 Task: Add Attachment from computer to Card Card0000000073 in Board Board0000000019 in Workspace WS0000000007 in Trello. Add Cover Green to Card Card0000000073 in Board Board0000000019 in Workspace WS0000000007 in Trello. Add "Move Card To …" Button titled Button0000000073 to "top" of the list "To Do" to Card Card0000000073 in Board Board0000000019 in Workspace WS0000000007 in Trello. Add Description DS0000000073 to Card Card0000000074 in Board Board0000000019 in Workspace WS0000000007 in Trello. Add Comment CM0000000073 to Card Card0000000074 in Board Board0000000019 in Workspace WS0000000007 in Trello
Action: Mouse moved to (646, 60)
Screenshot: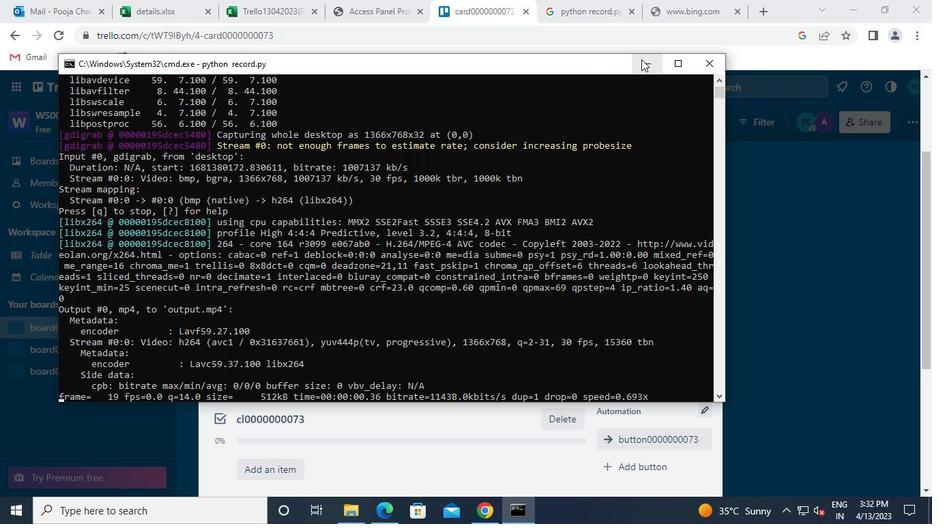 
Action: Mouse pressed left at (646, 60)
Screenshot: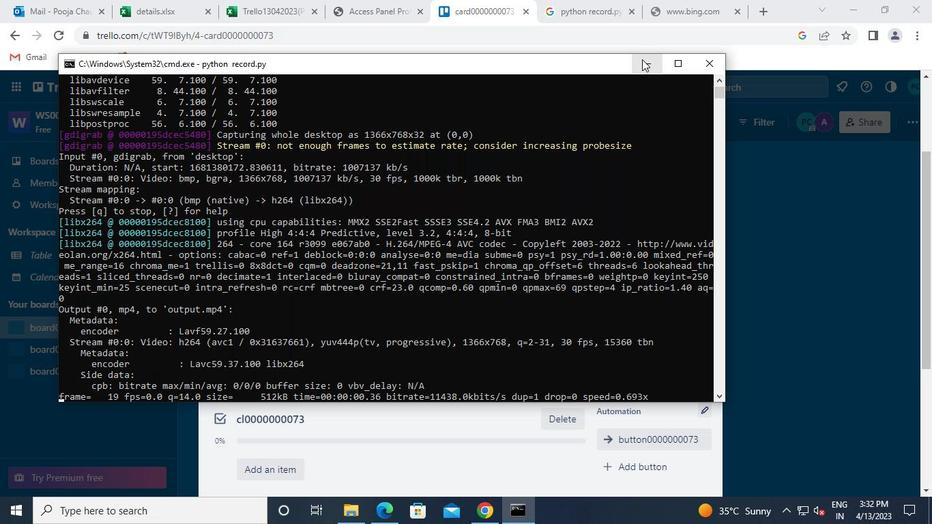 
Action: Mouse moved to (646, 285)
Screenshot: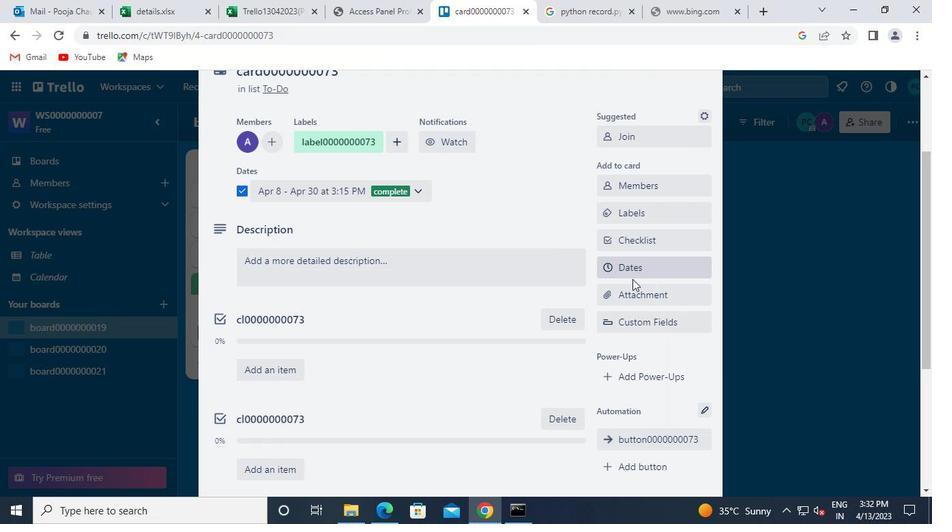 
Action: Mouse pressed left at (646, 285)
Screenshot: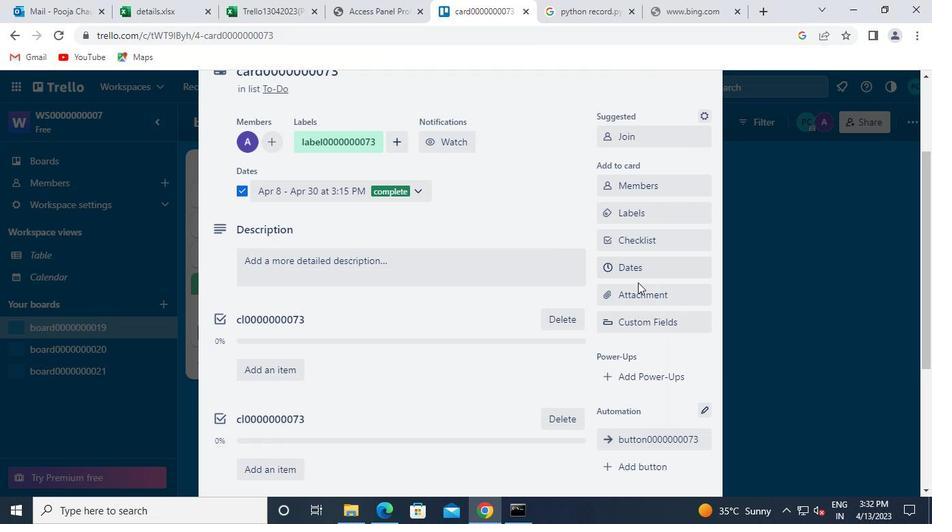 
Action: Mouse moved to (626, 140)
Screenshot: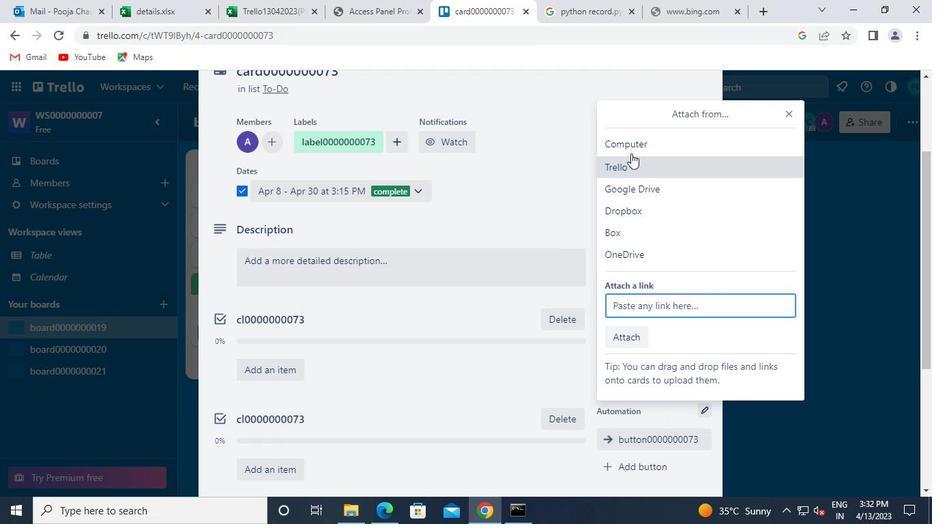 
Action: Mouse pressed left at (626, 140)
Screenshot: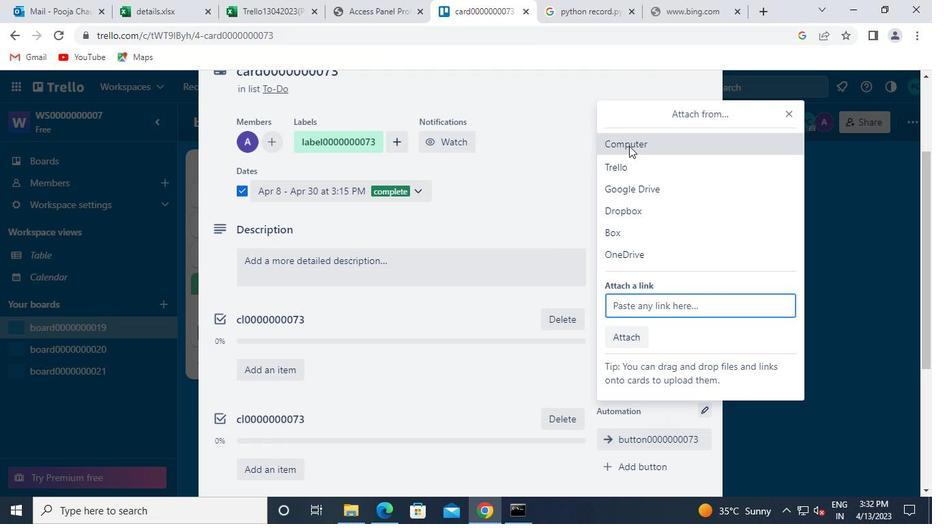 
Action: Mouse moved to (60, 129)
Screenshot: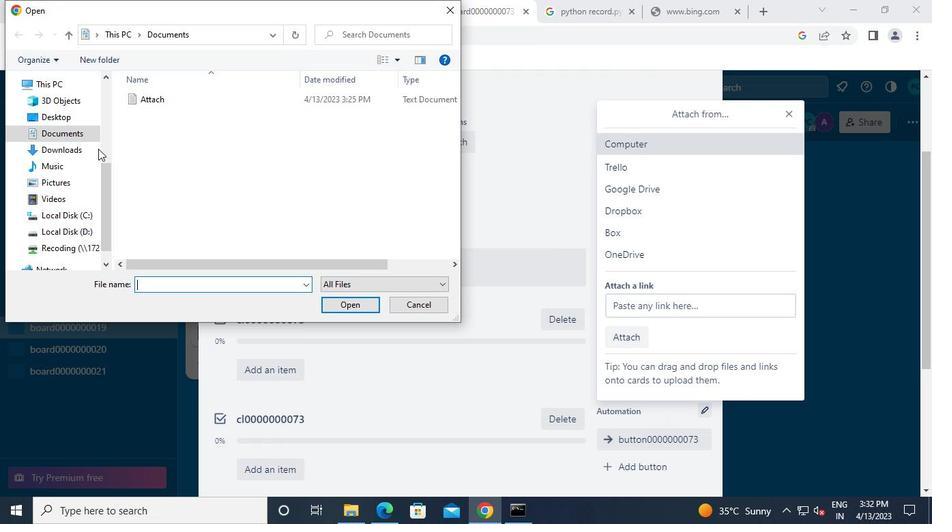 
Action: Mouse pressed left at (60, 129)
Screenshot: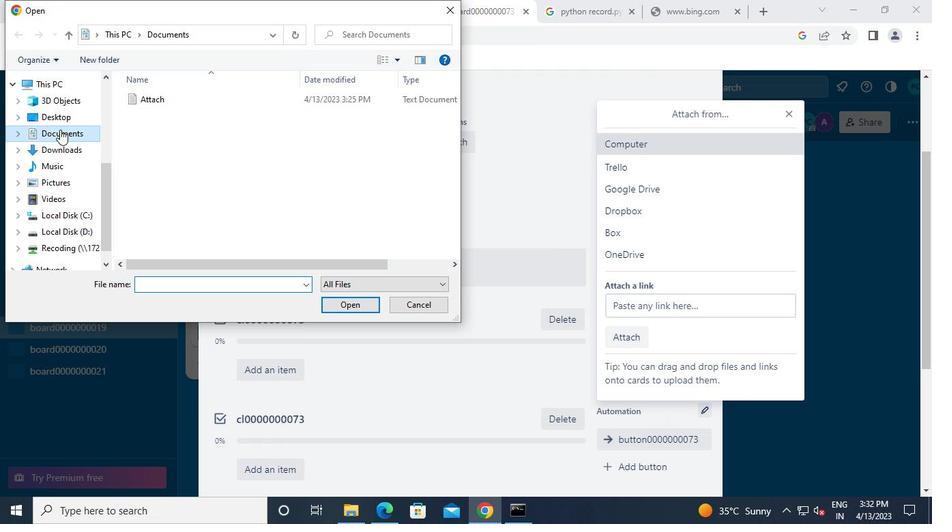 
Action: Mouse moved to (187, 96)
Screenshot: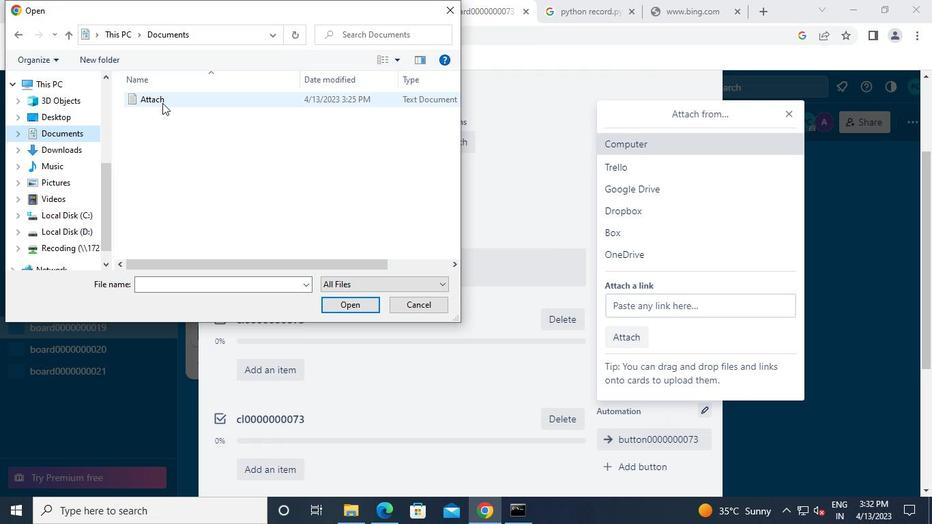 
Action: Mouse pressed left at (187, 96)
Screenshot: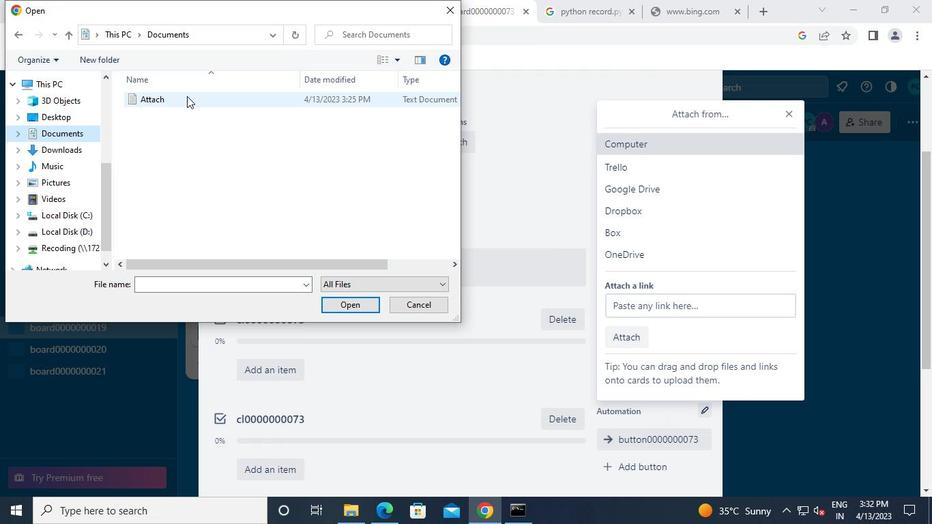 
Action: Mouse moved to (373, 310)
Screenshot: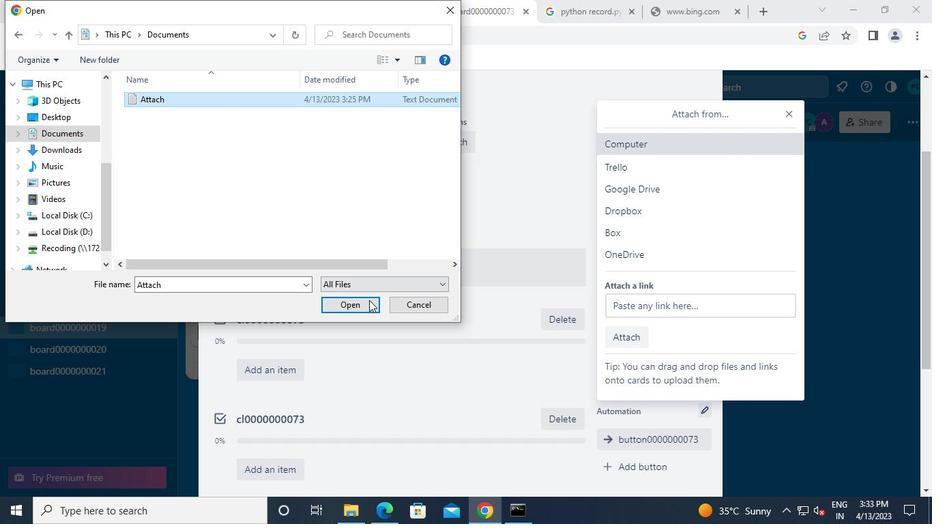 
Action: Mouse pressed left at (373, 310)
Screenshot: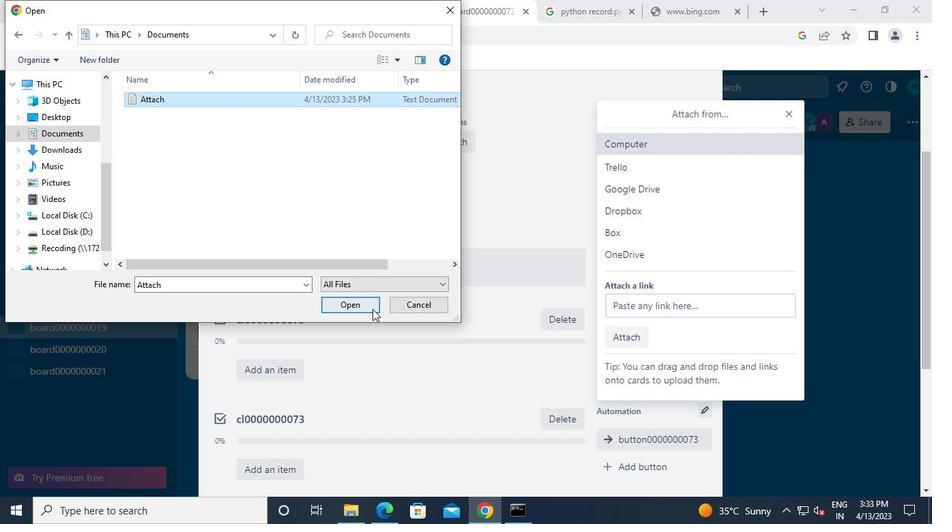 
Action: Mouse moved to (623, 329)
Screenshot: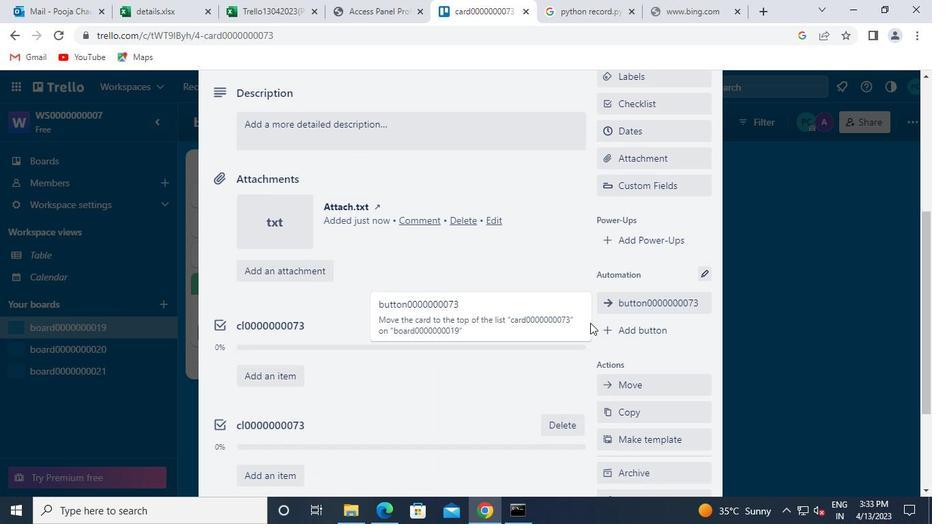 
Action: Mouse pressed left at (623, 329)
Screenshot: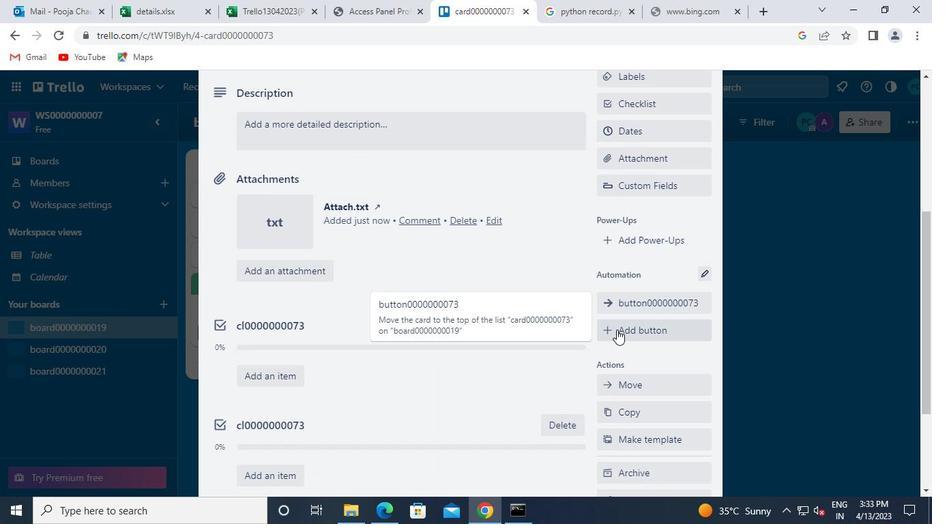 
Action: Mouse moved to (626, 183)
Screenshot: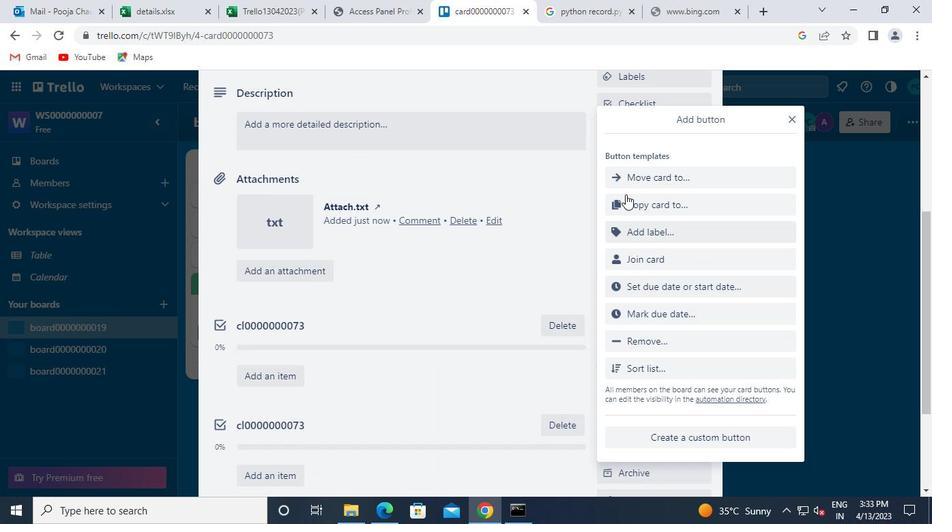 
Action: Mouse pressed left at (626, 183)
Screenshot: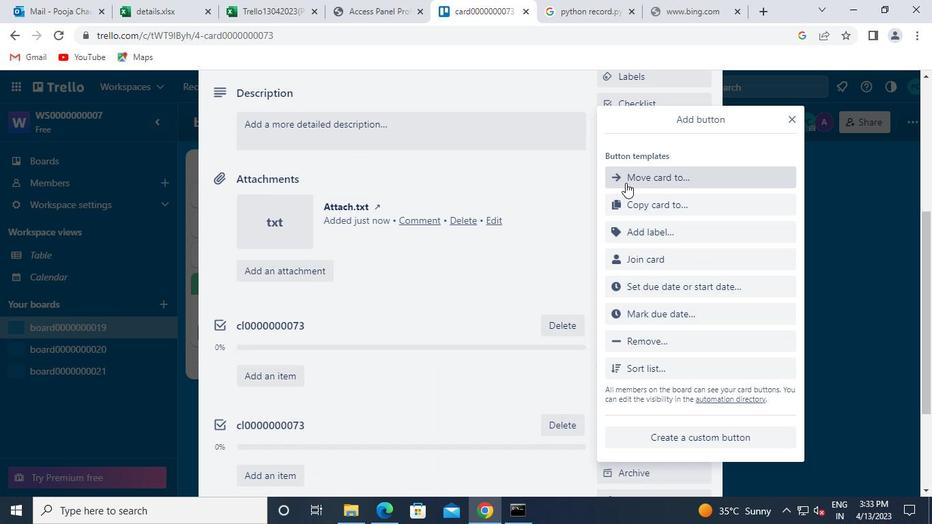 
Action: Mouse moved to (669, 173)
Screenshot: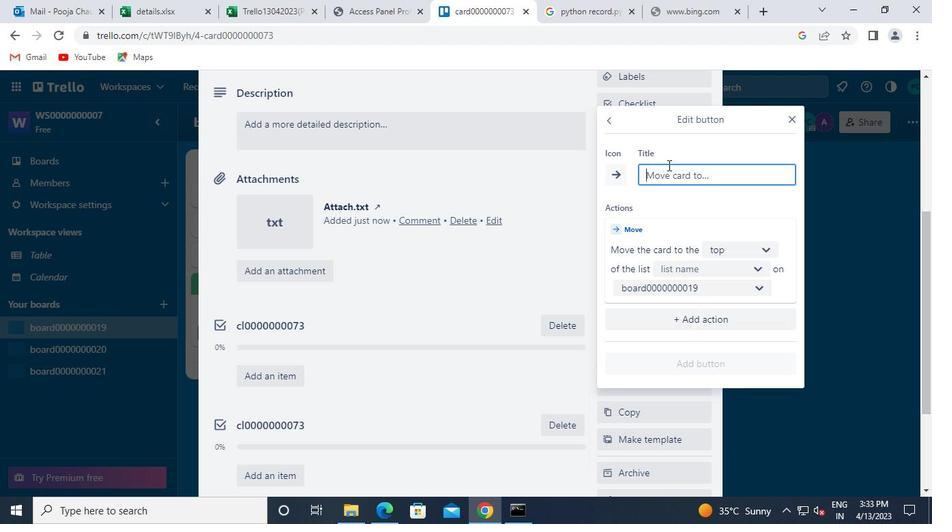 
Action: Mouse pressed left at (669, 173)
Screenshot: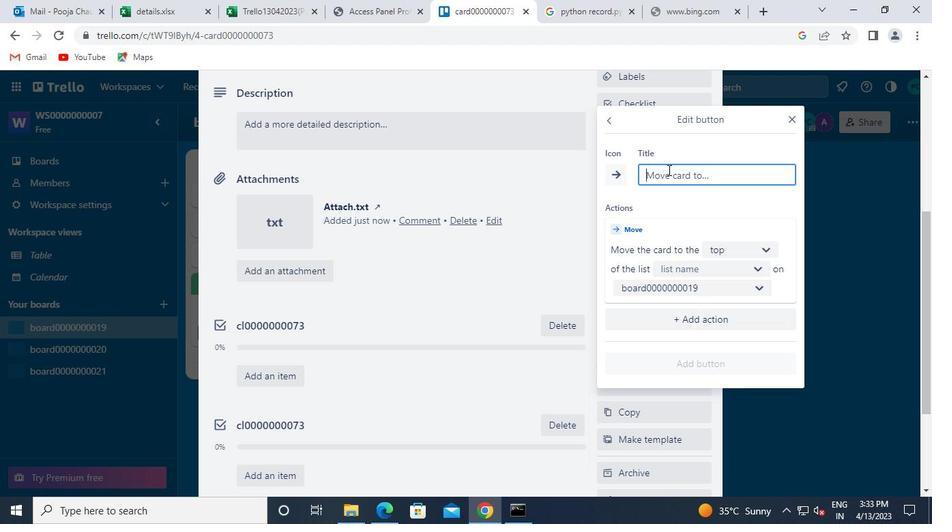 
Action: Mouse moved to (932, 0)
Screenshot: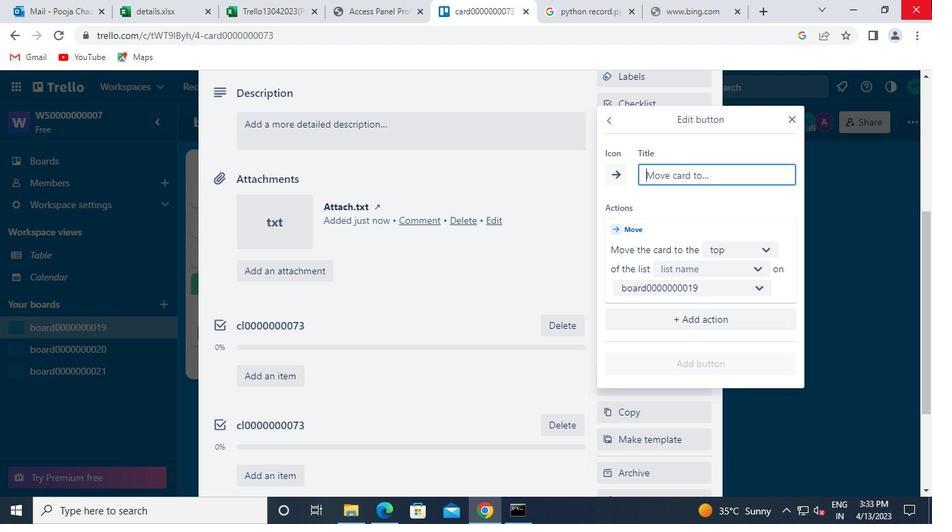 
Action: Keyboard b
Screenshot: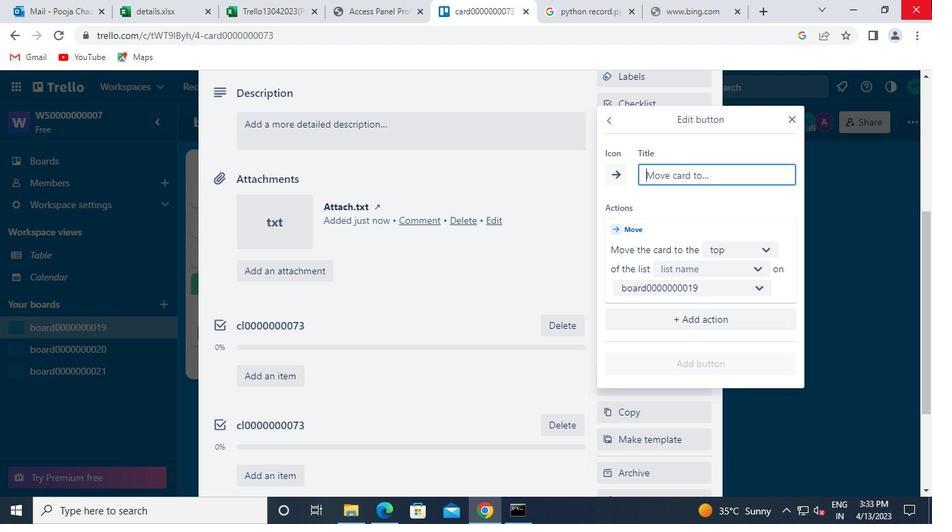 
Action: Keyboard u
Screenshot: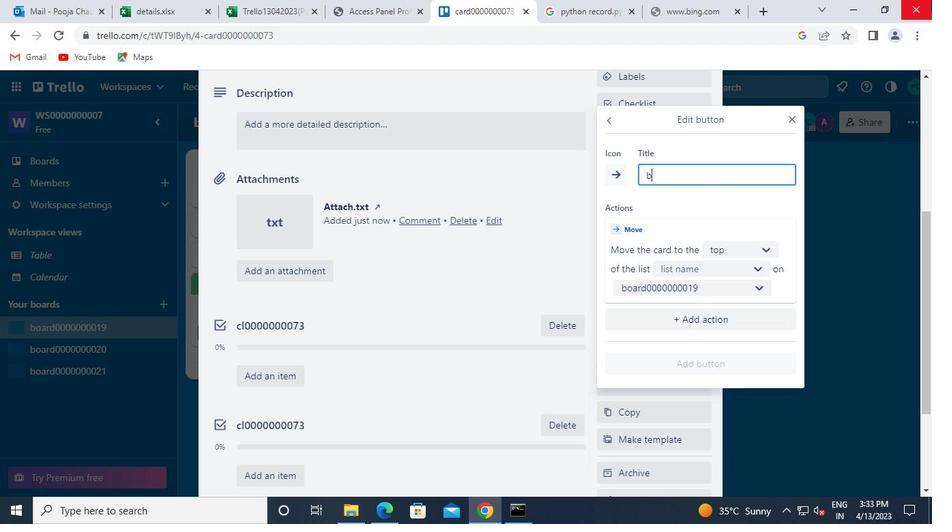 
Action: Keyboard t
Screenshot: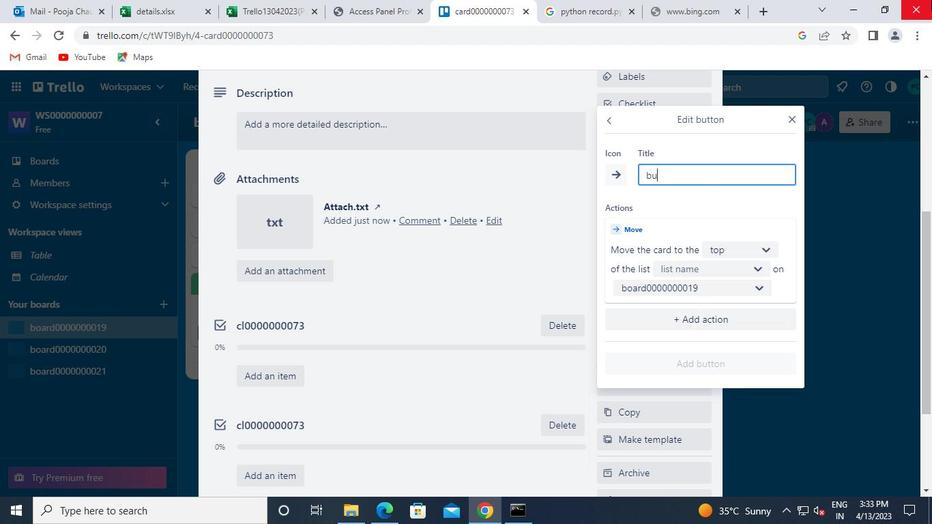 
Action: Keyboard t
Screenshot: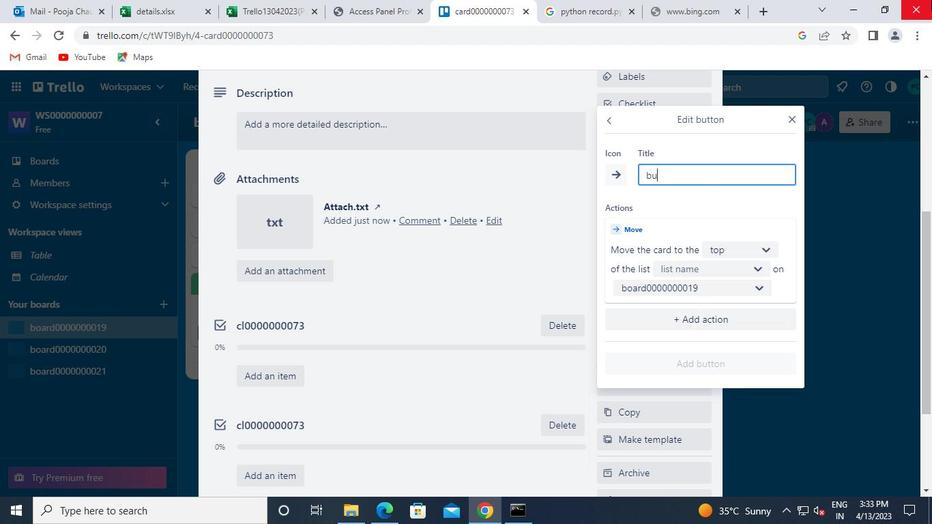 
Action: Keyboard o
Screenshot: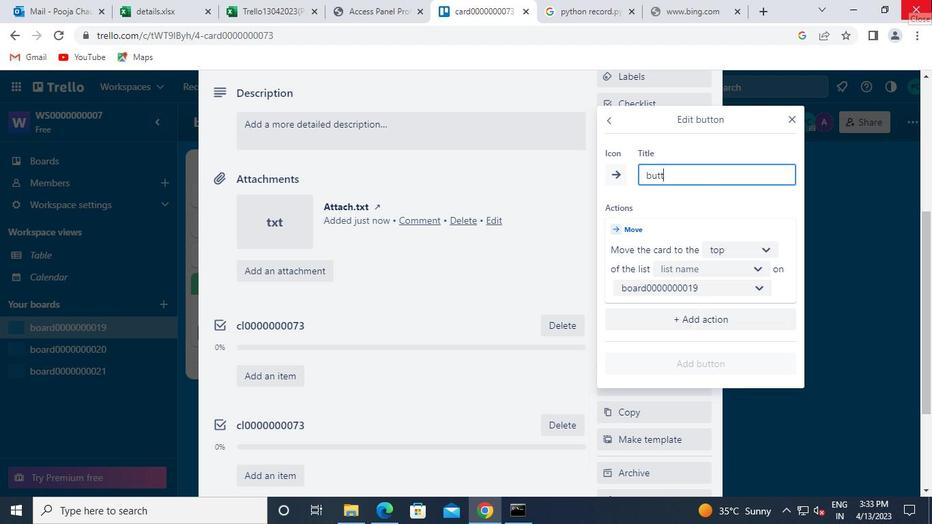 
Action: Keyboard n
Screenshot: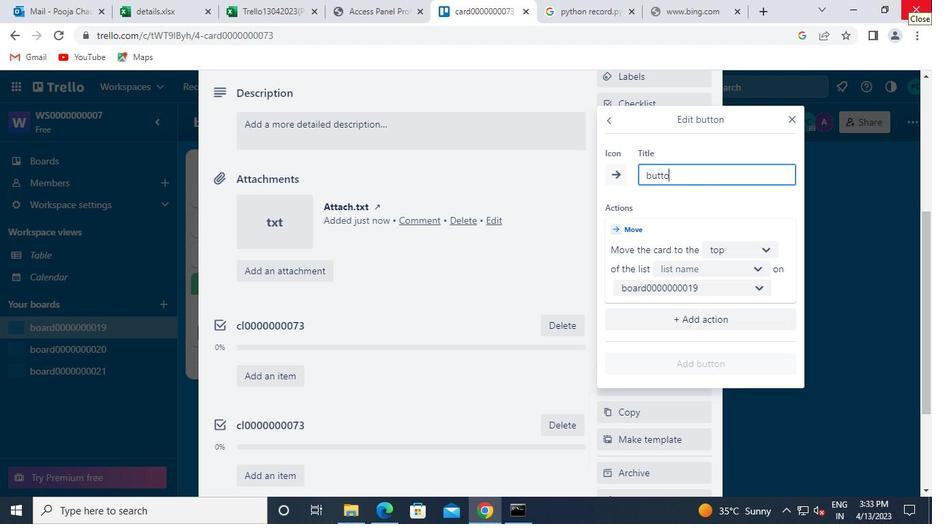 
Action: Keyboard 0
Screenshot: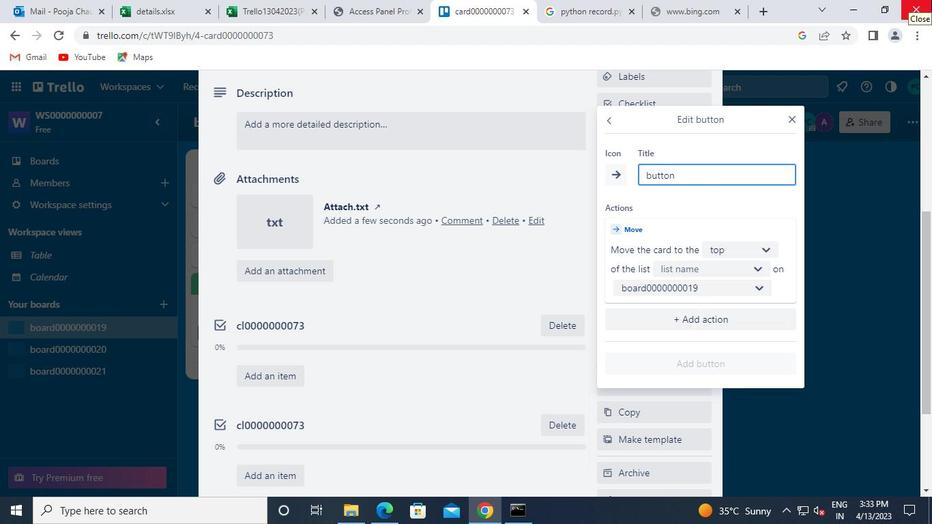
Action: Keyboard 0
Screenshot: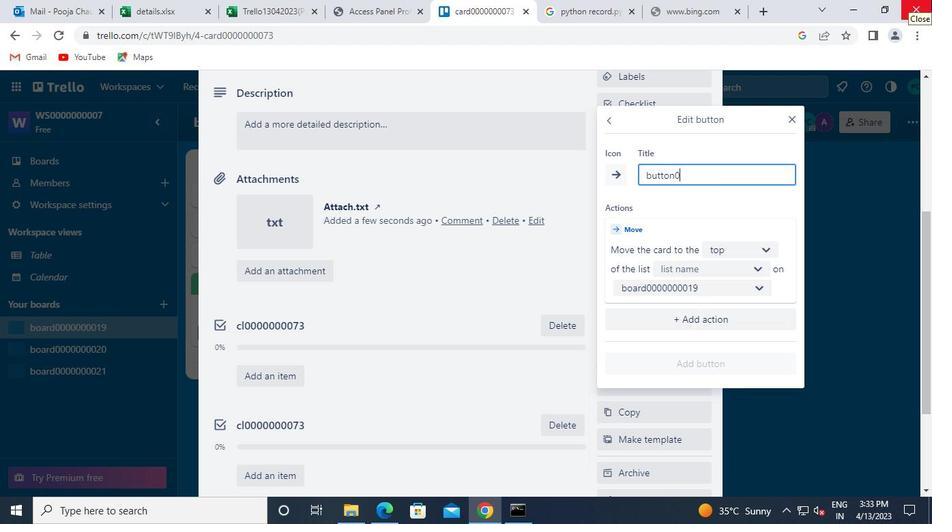 
Action: Keyboard 0
Screenshot: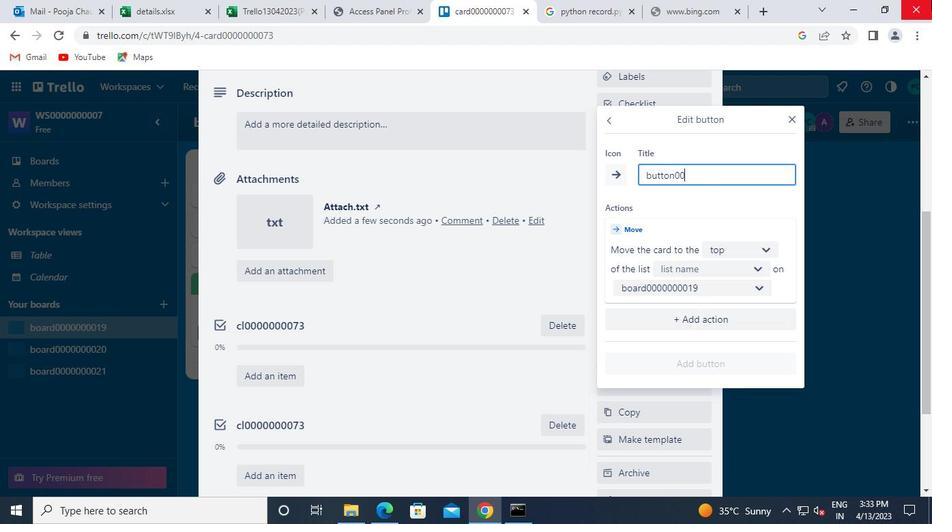 
Action: Keyboard 0
Screenshot: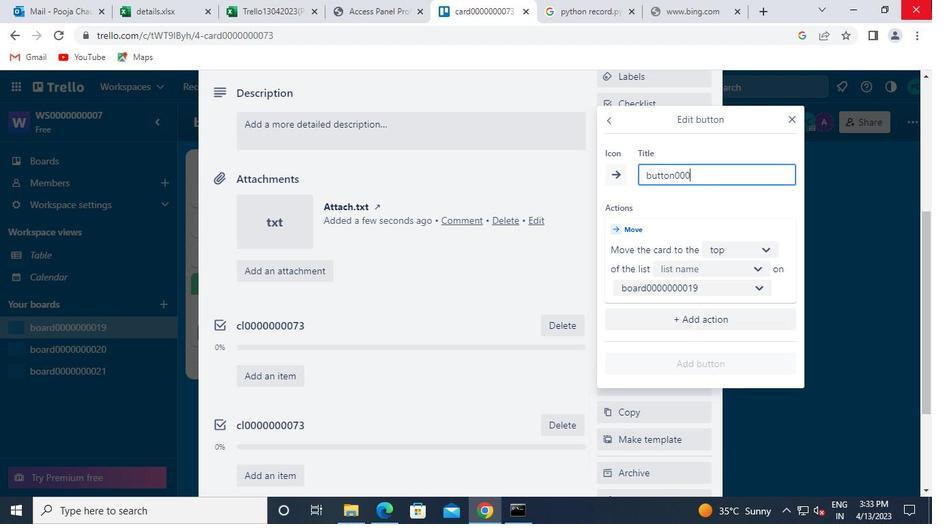 
Action: Keyboard 0
Screenshot: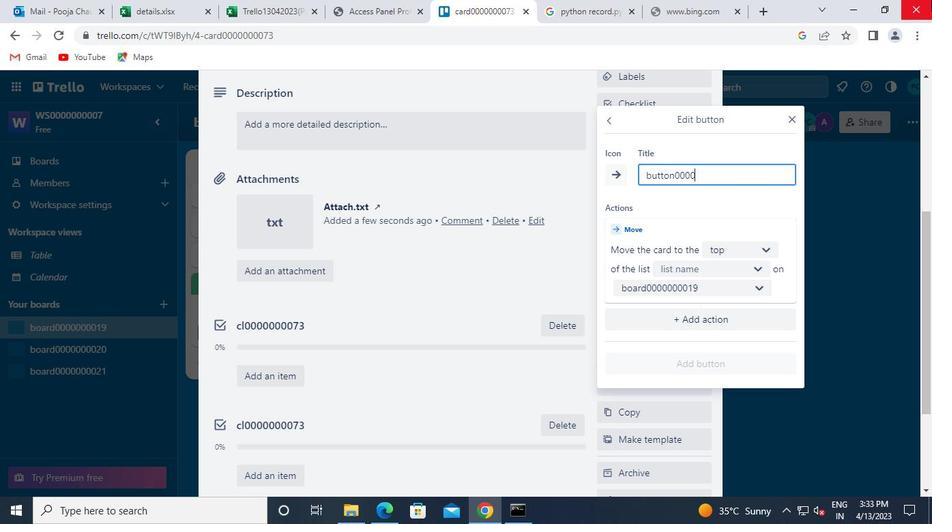 
Action: Keyboard 0
Screenshot: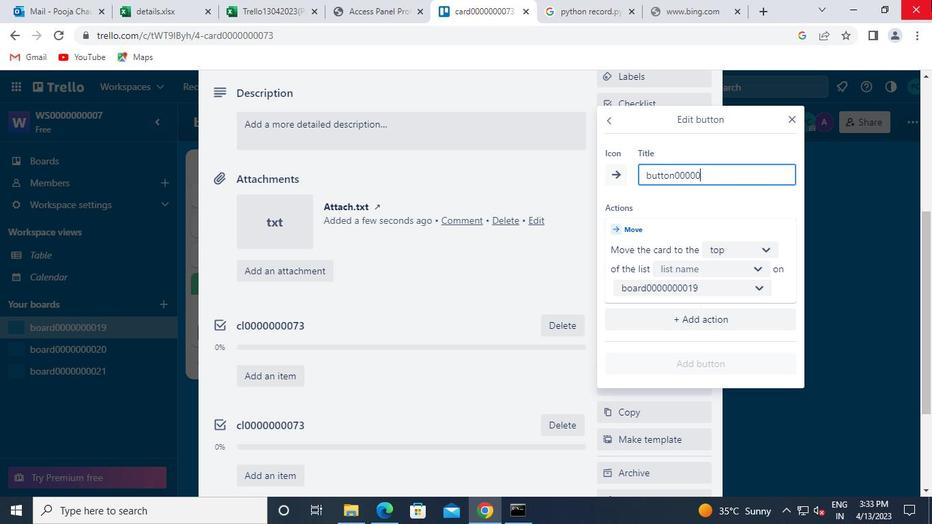 
Action: Keyboard 0
Screenshot: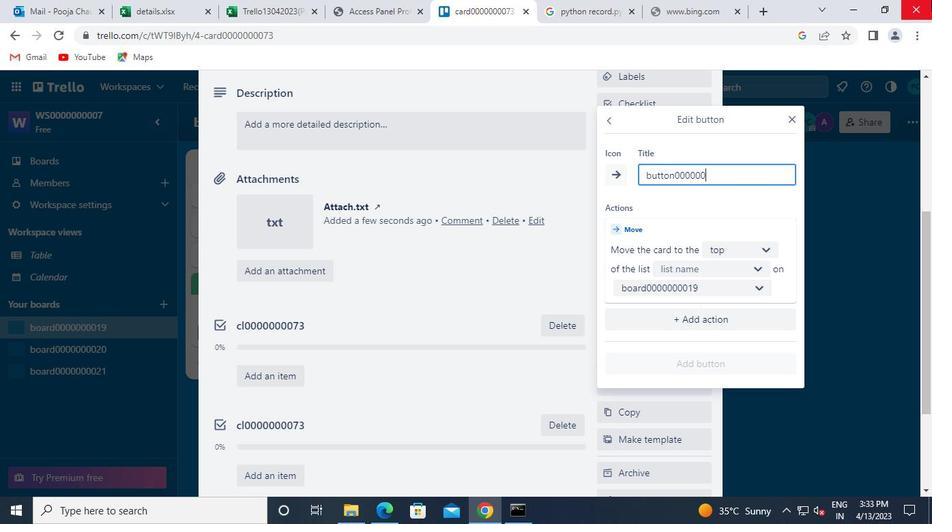 
Action: Keyboard 0
Screenshot: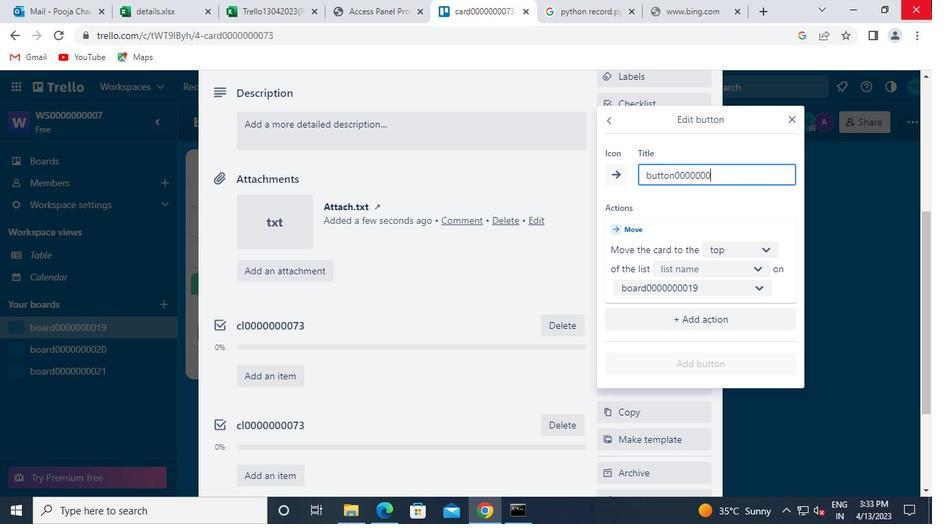
Action: Keyboard 7
Screenshot: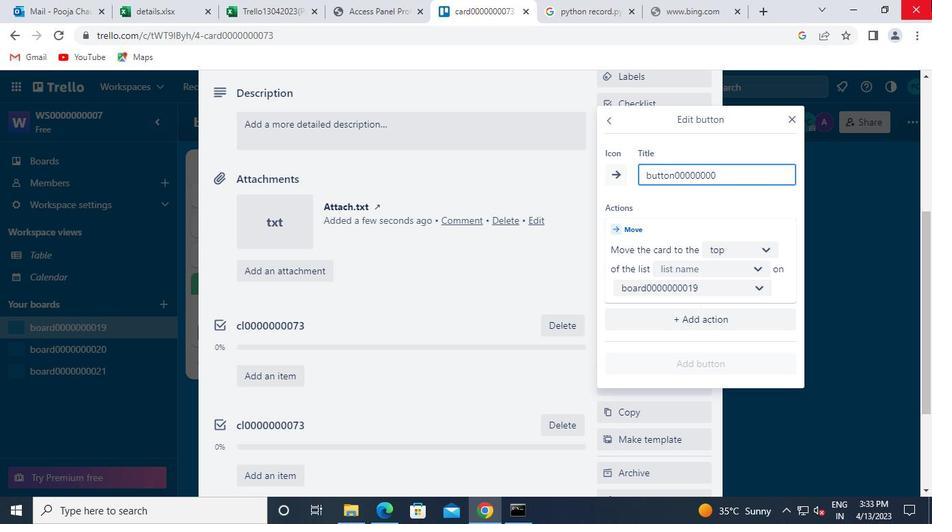 
Action: Keyboard 3
Screenshot: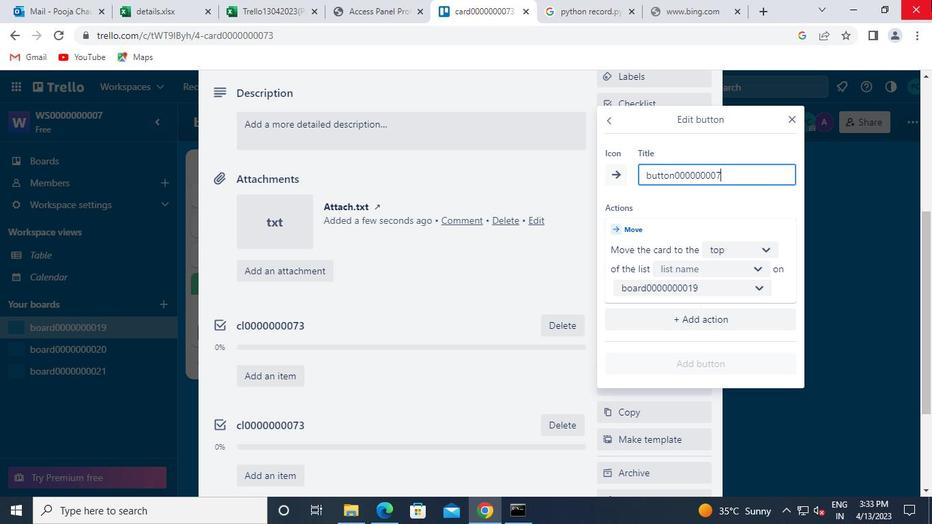 
Action: Mouse moved to (705, 269)
Screenshot: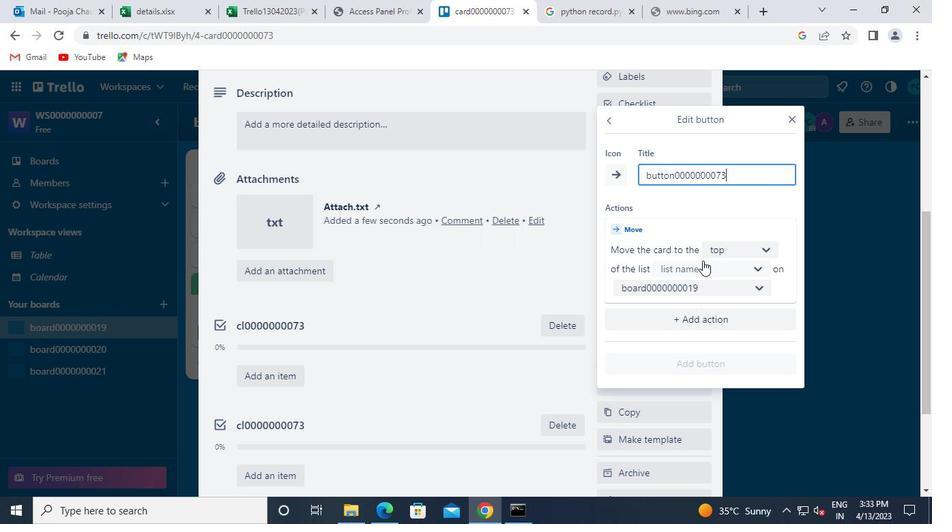 
Action: Mouse pressed left at (705, 269)
Screenshot: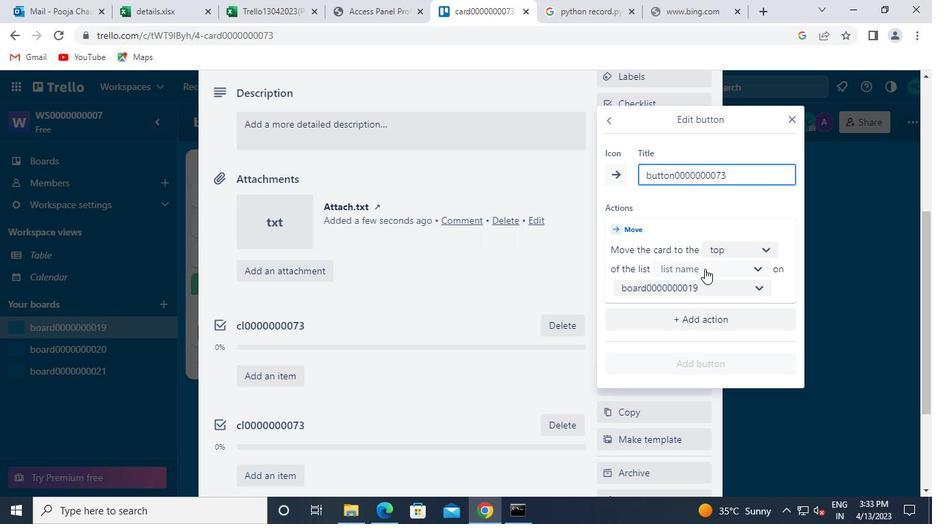 
Action: Mouse moved to (709, 293)
Screenshot: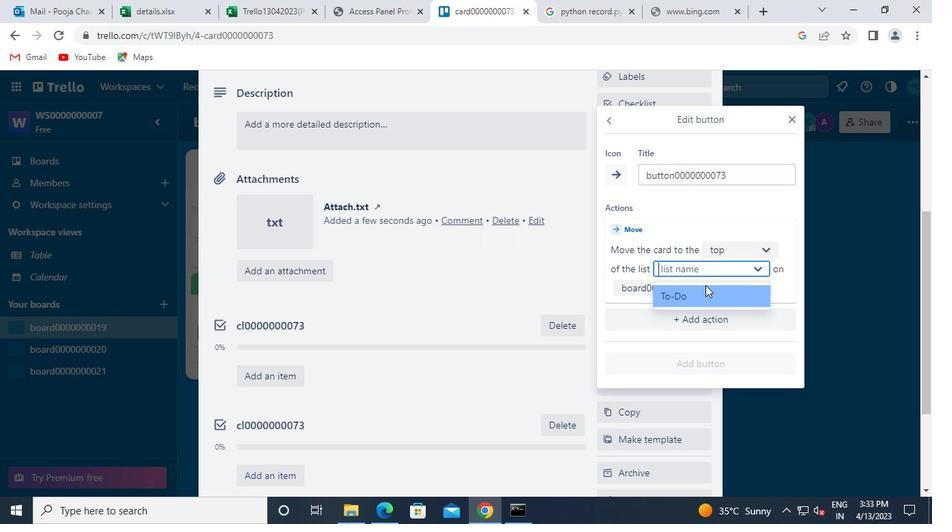 
Action: Mouse pressed left at (709, 293)
Screenshot: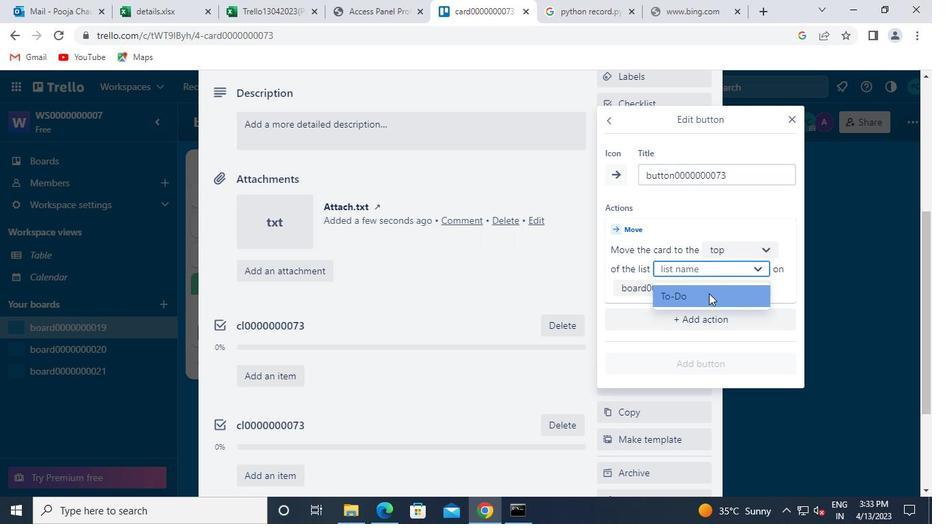 
Action: Mouse moved to (723, 366)
Screenshot: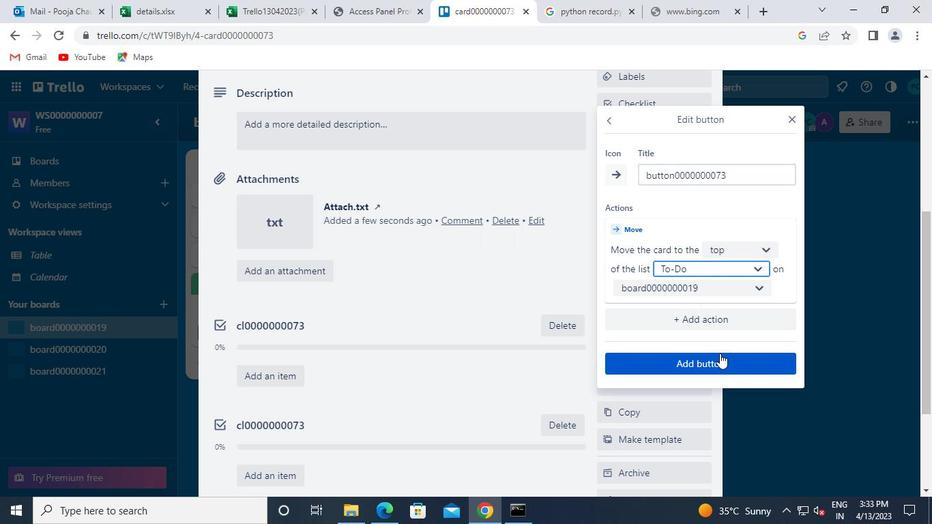 
Action: Mouse pressed left at (723, 366)
Screenshot: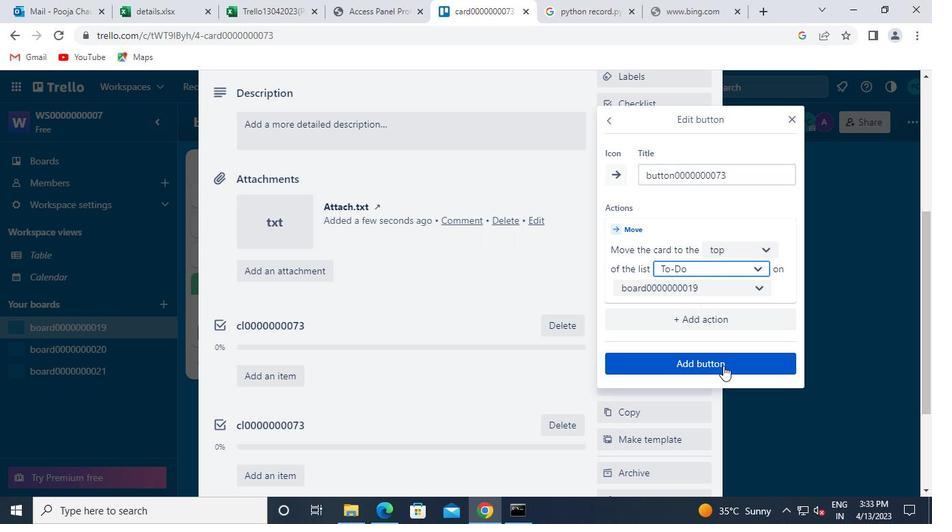 
Action: Mouse moved to (279, 183)
Screenshot: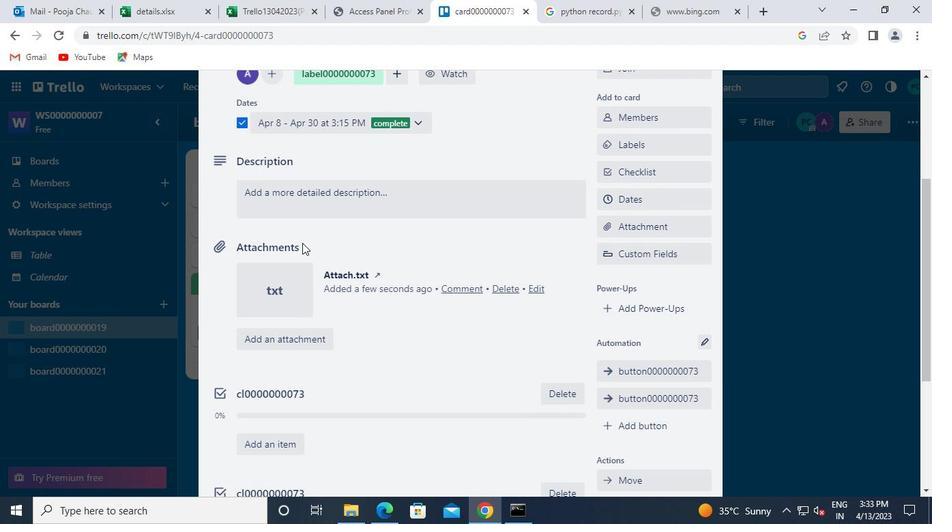 
Action: Mouse pressed left at (279, 183)
Screenshot: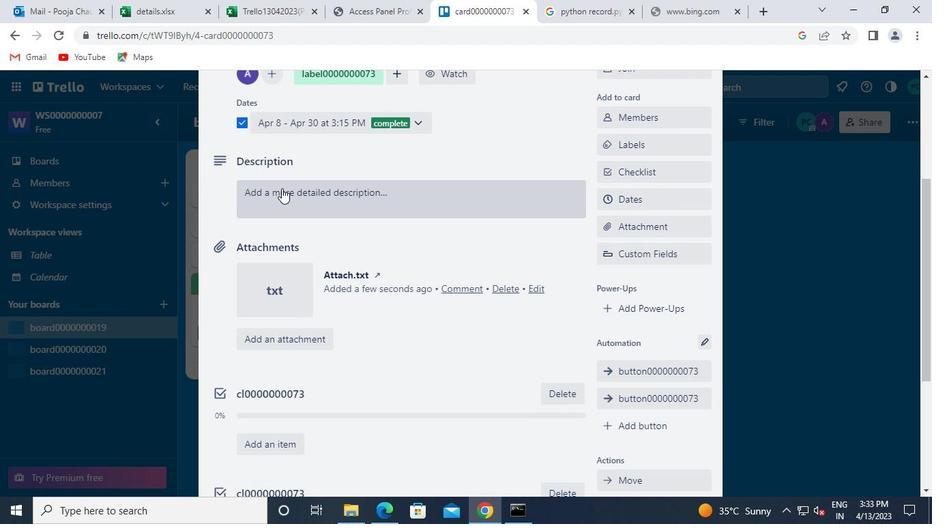 
Action: Keyboard d
Screenshot: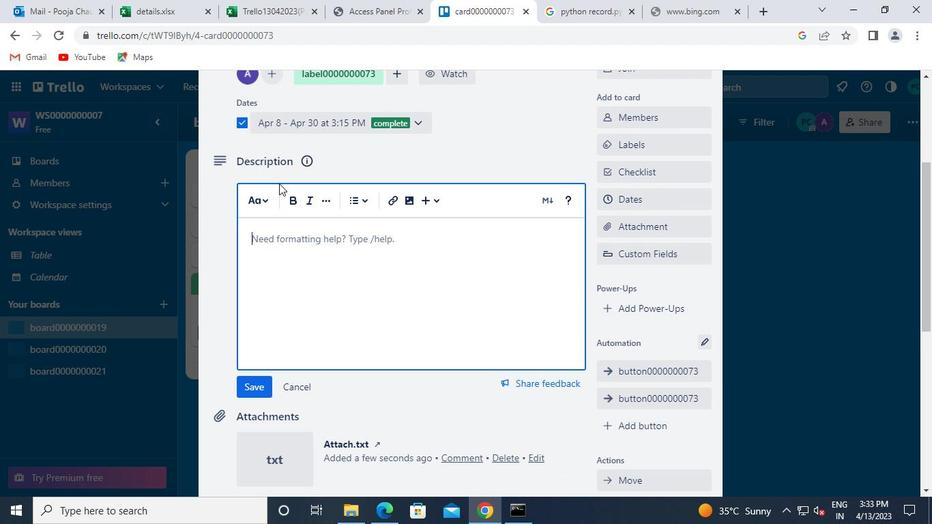 
Action: Keyboard s
Screenshot: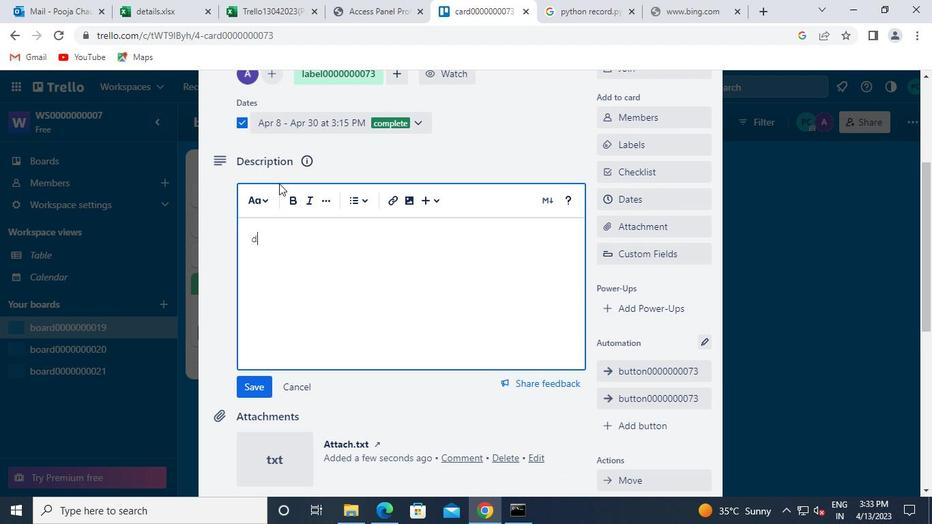 
Action: Keyboard 0
Screenshot: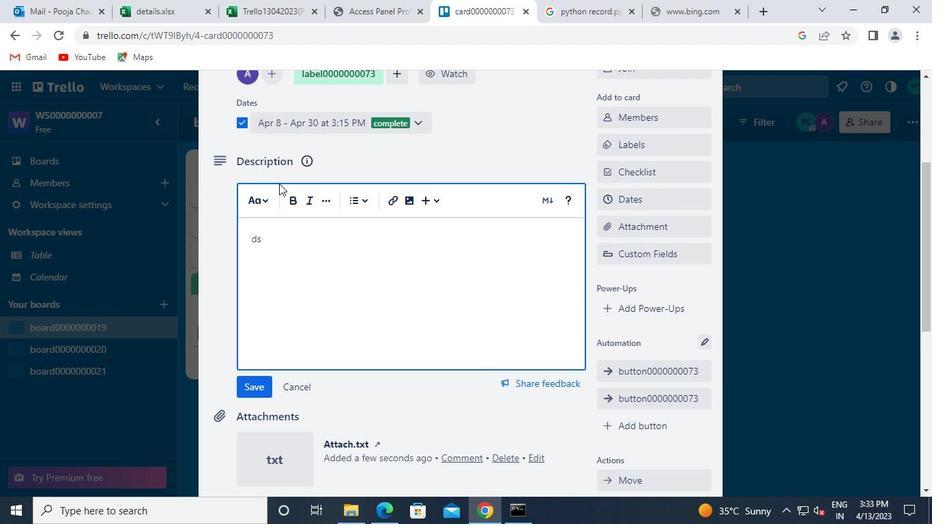 
Action: Keyboard 0
Screenshot: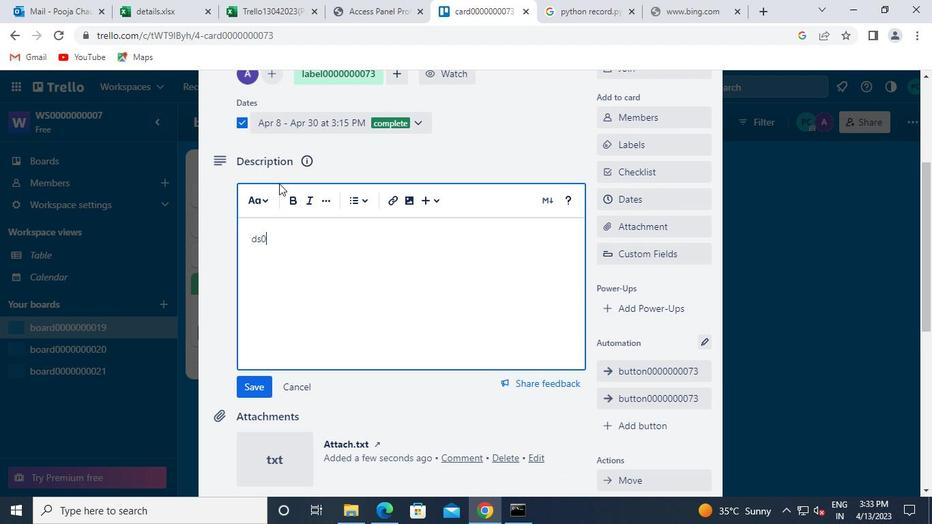 
Action: Keyboard 0
Screenshot: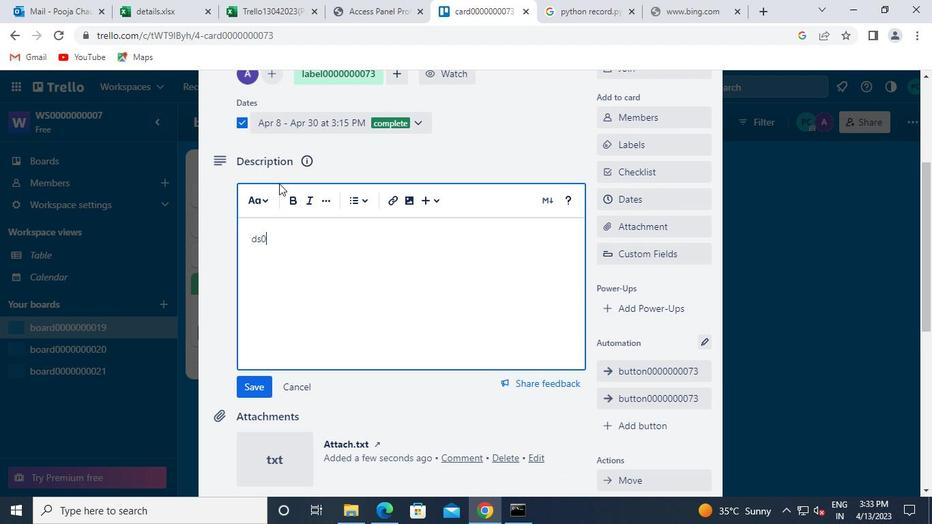 
Action: Keyboard 0
Screenshot: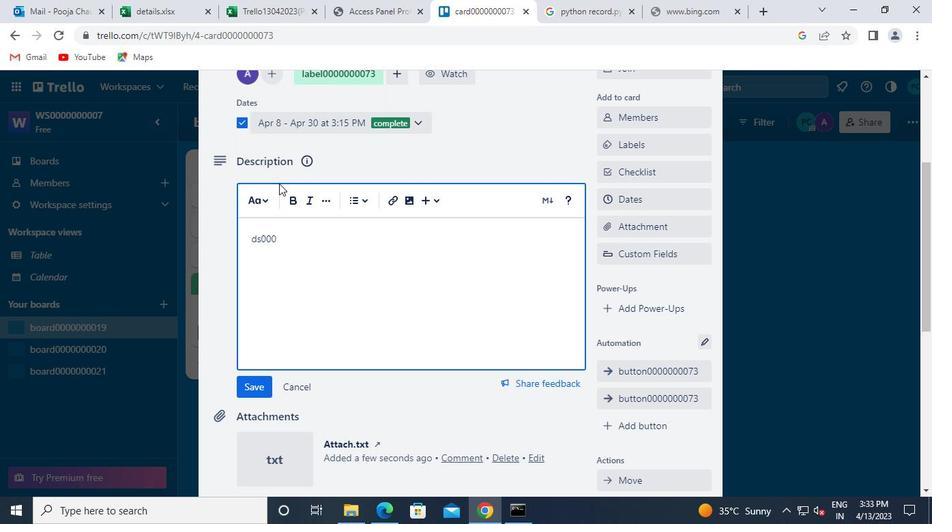 
Action: Keyboard 0
Screenshot: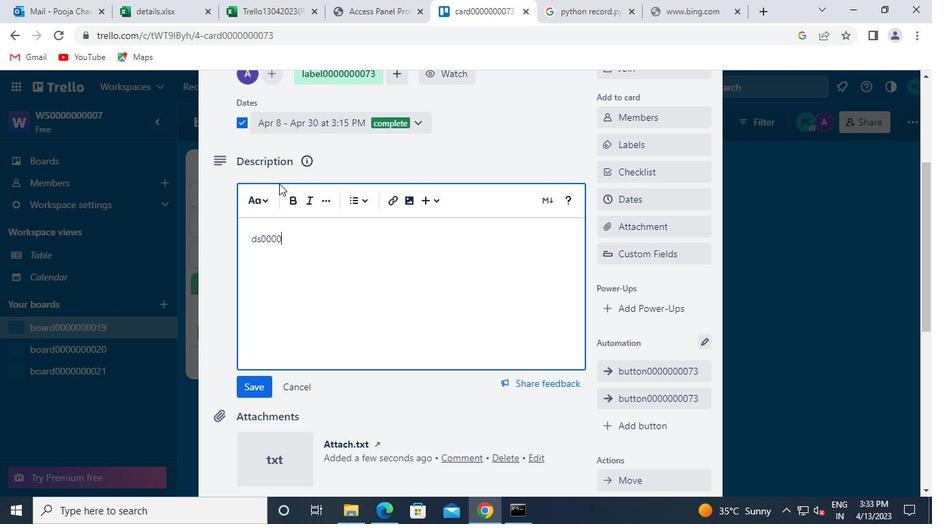 
Action: Keyboard 0
Screenshot: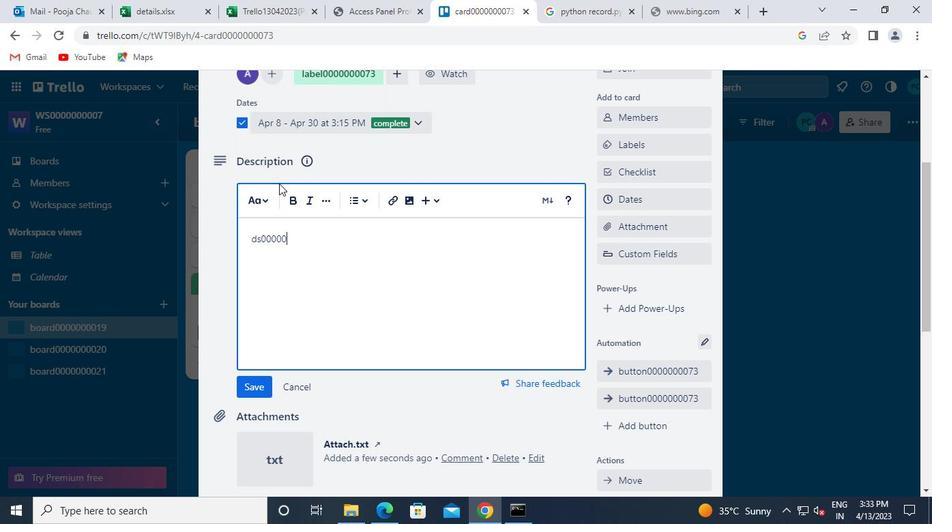 
Action: Keyboard 0
Screenshot: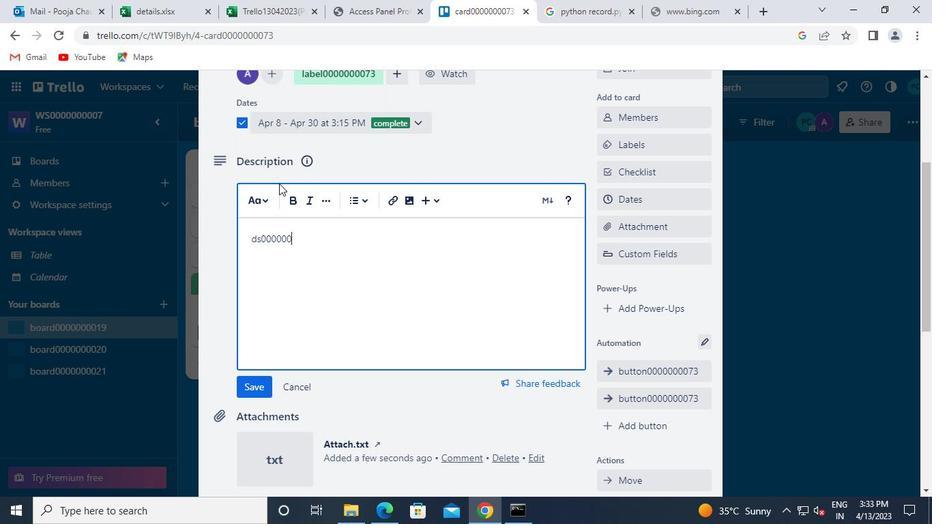 
Action: Keyboard 0
Screenshot: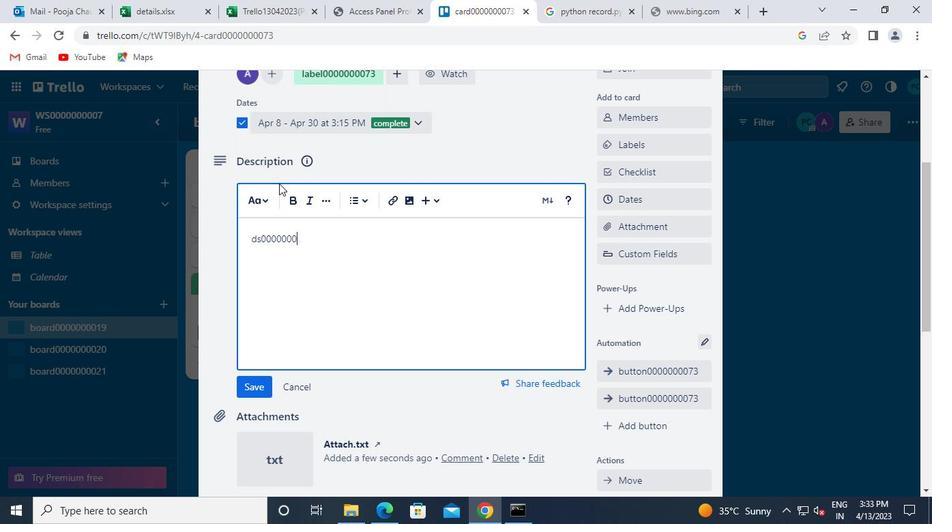 
Action: Keyboard 0
Screenshot: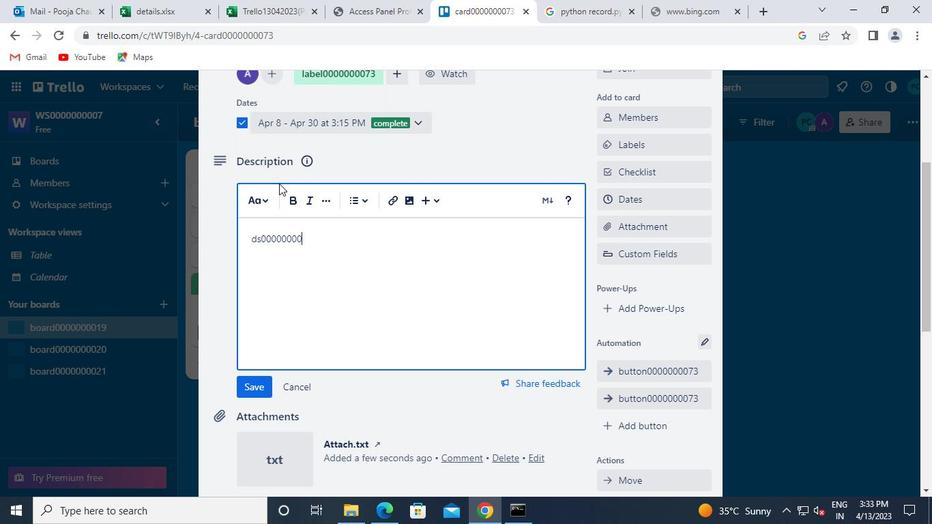 
Action: Keyboard 7
Screenshot: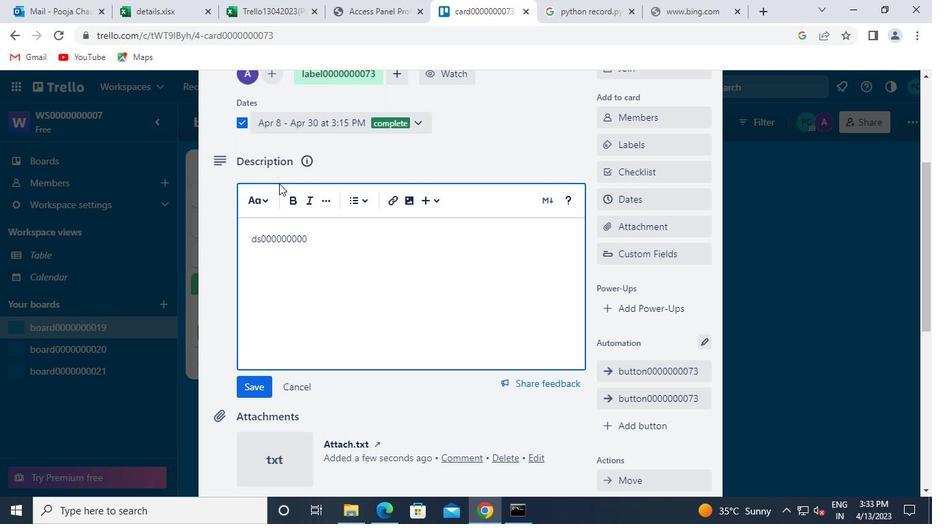 
Action: Keyboard 3
Screenshot: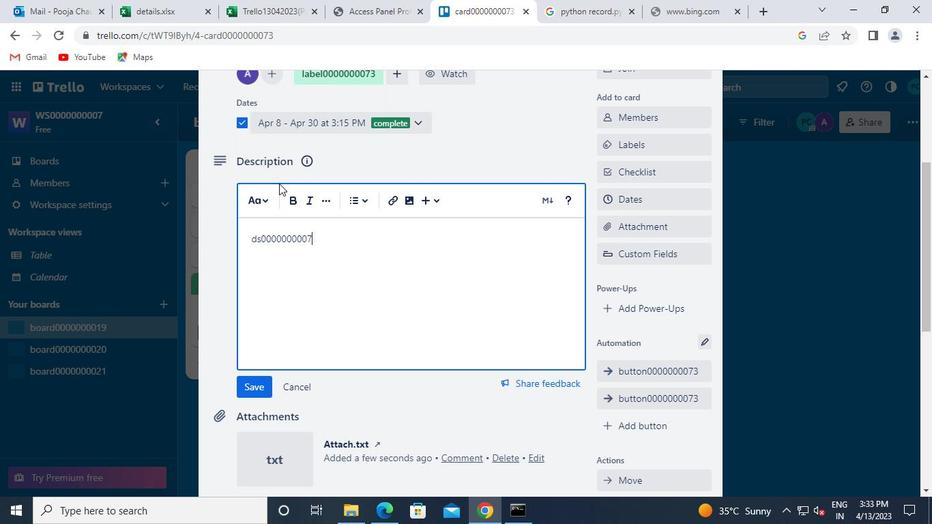 
Action: Mouse moved to (246, 389)
Screenshot: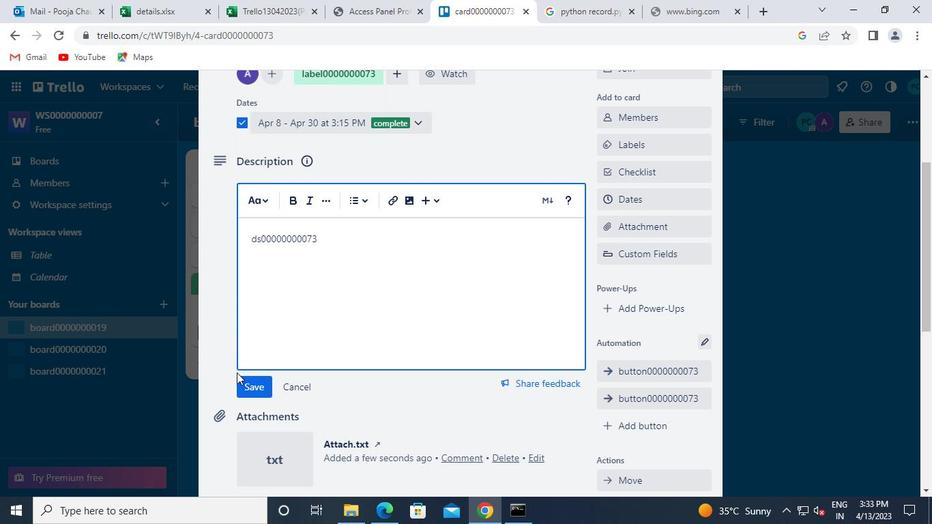 
Action: Mouse pressed left at (246, 389)
Screenshot: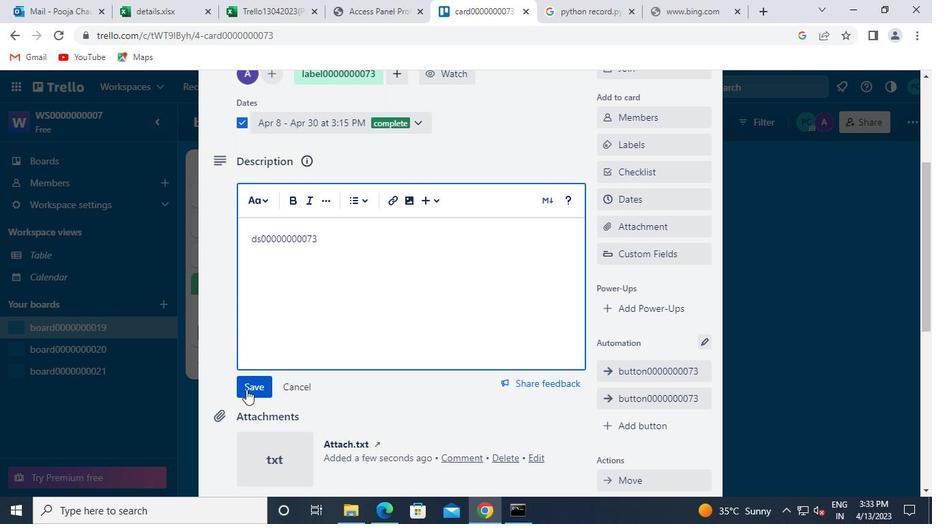 
Action: Mouse moved to (320, 412)
Screenshot: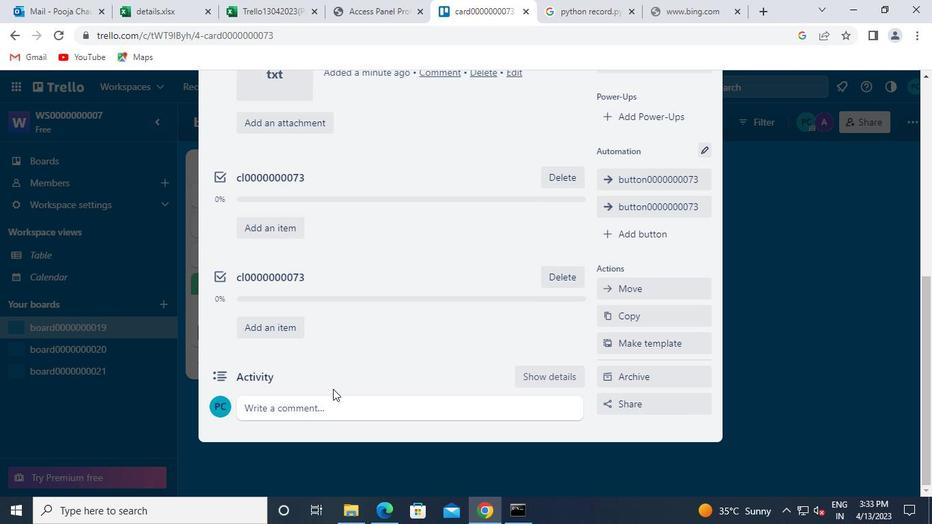 
Action: Mouse pressed left at (320, 412)
Screenshot: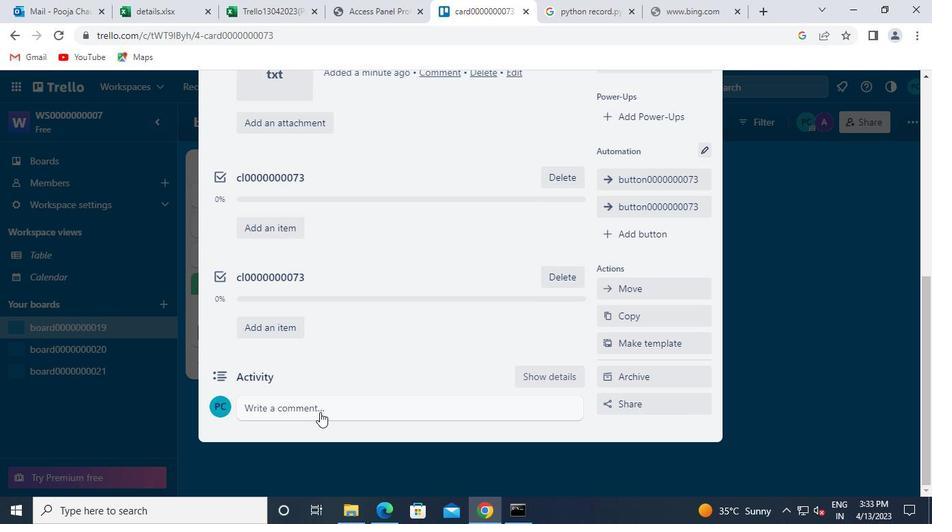 
Action: Mouse moved to (319, 412)
Screenshot: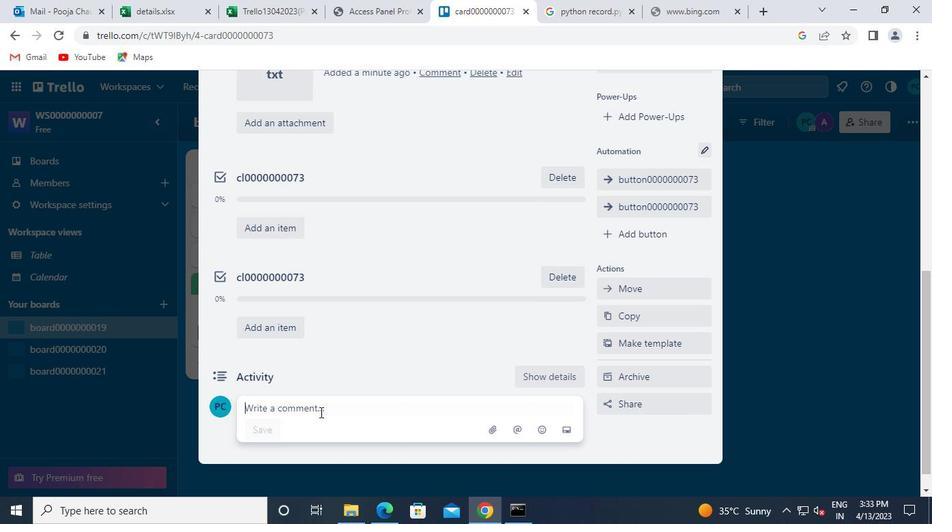 
Action: Keyboard c
Screenshot: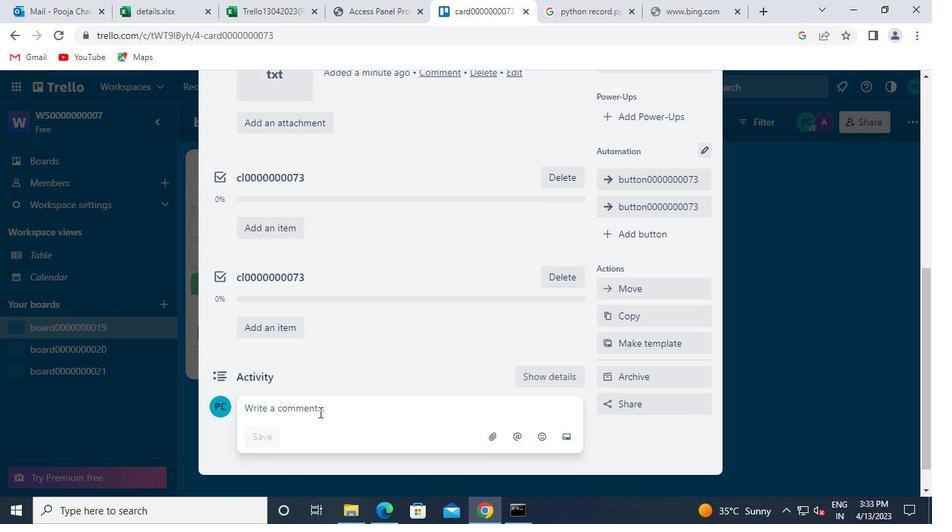 
Action: Keyboard m
Screenshot: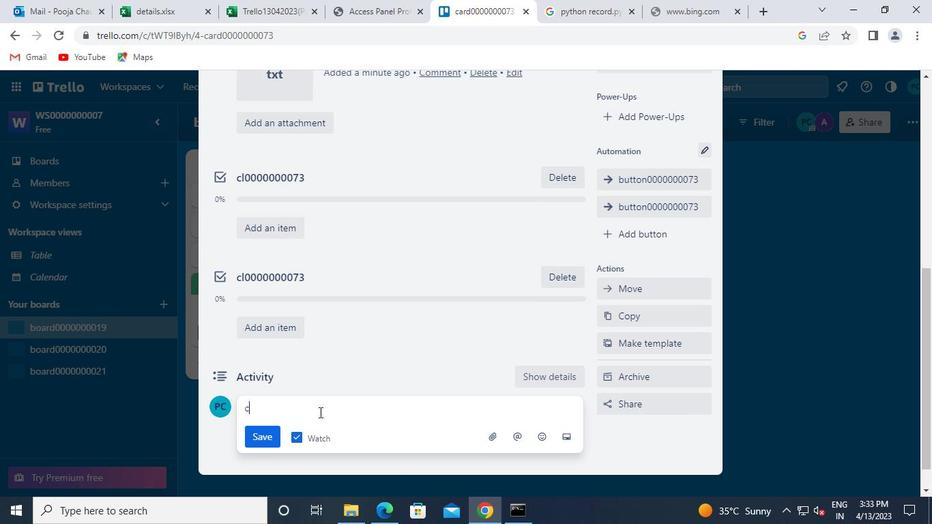 
Action: Keyboard 0
Screenshot: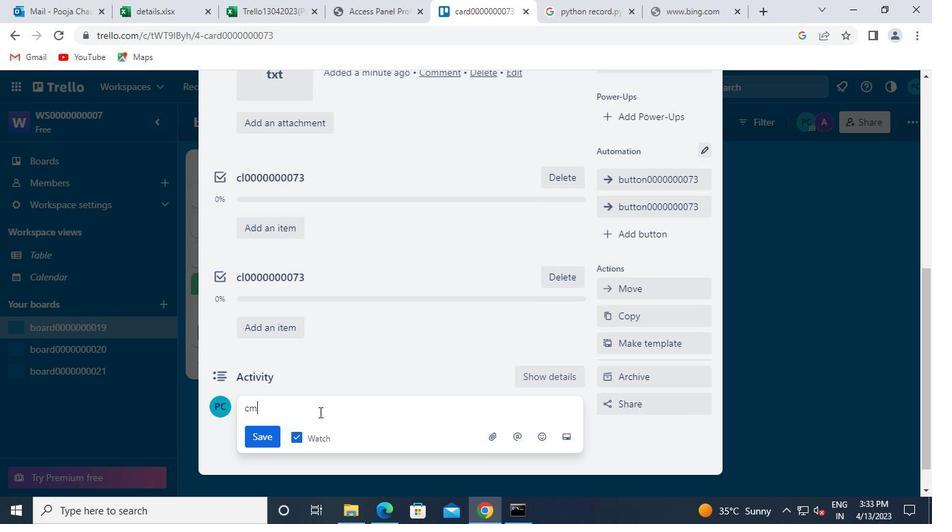 
Action: Keyboard 0
Screenshot: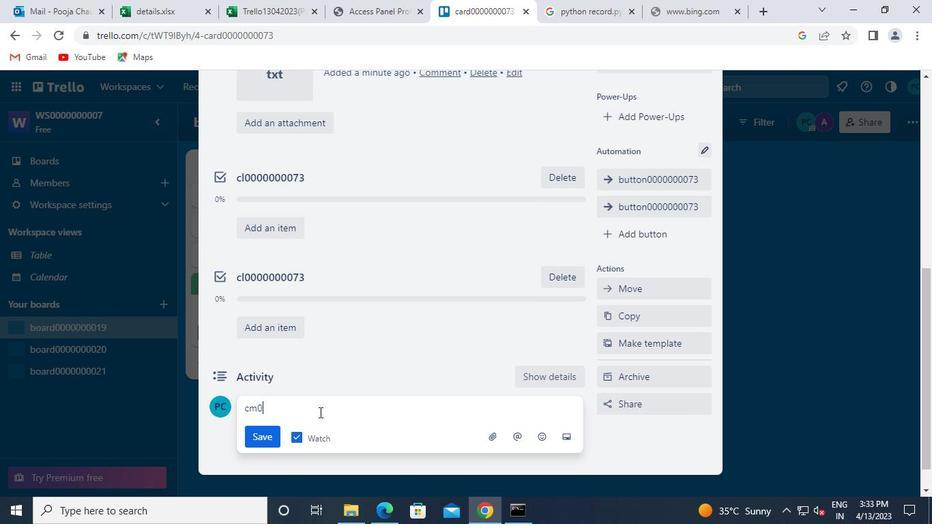 
Action: Keyboard 0
Screenshot: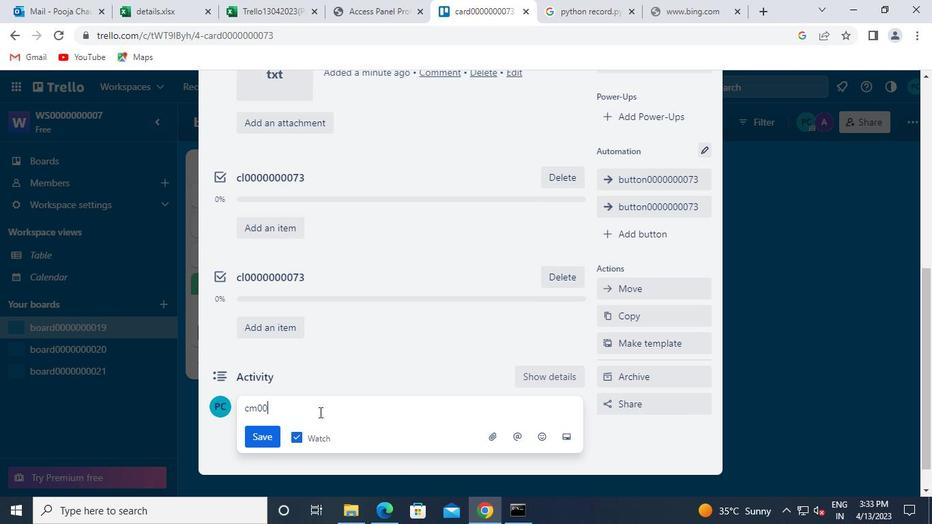 
Action: Keyboard 0
Screenshot: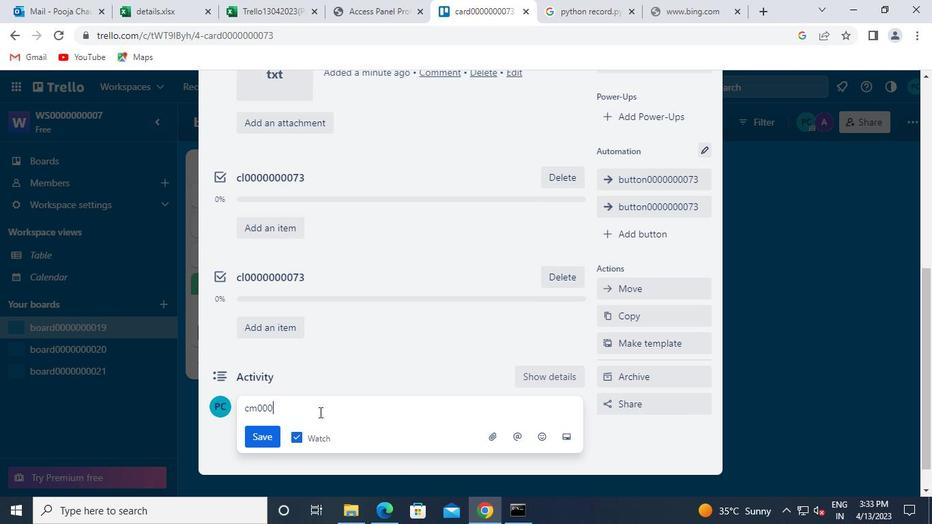 
Action: Keyboard 0
Screenshot: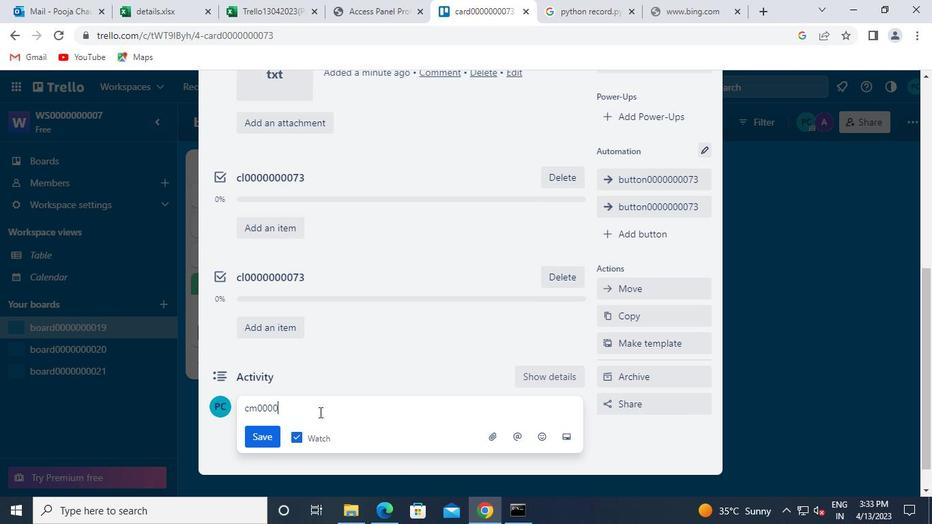 
Action: Keyboard 0
Screenshot: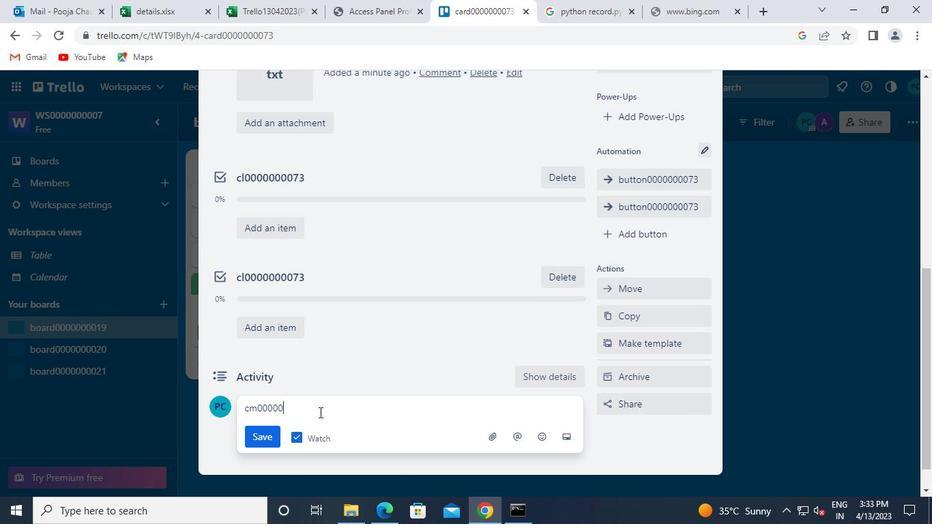 
Action: Keyboard 0
Screenshot: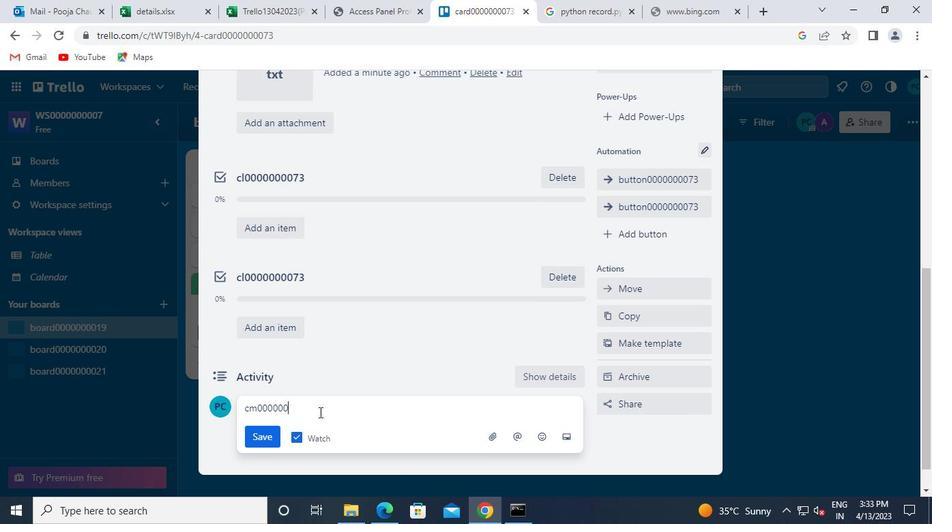 
Action: Keyboard 0
Screenshot: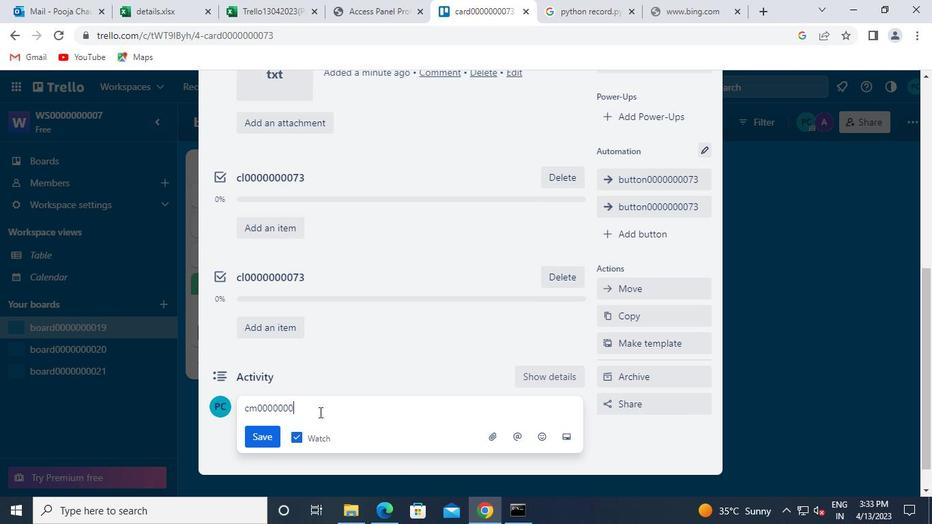 
Action: Keyboard 0
Screenshot: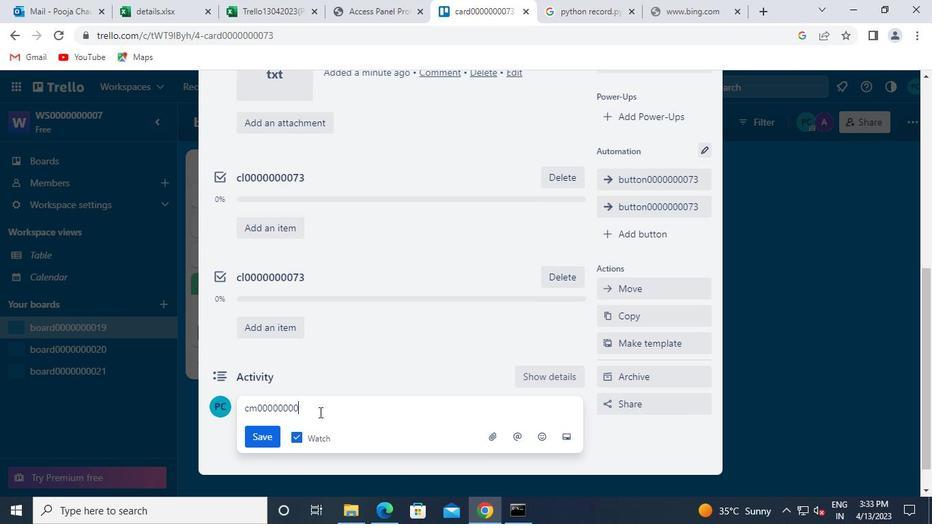 
Action: Keyboard 7
Screenshot: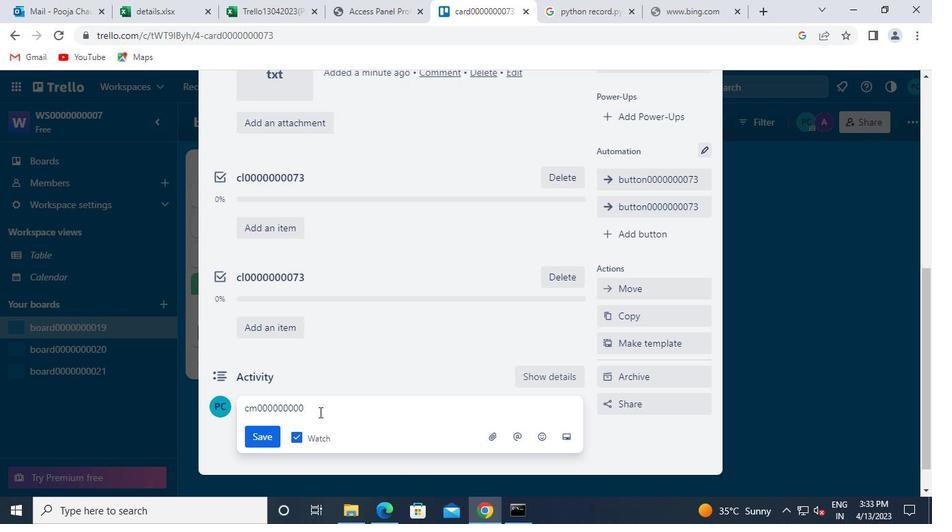 
Action: Keyboard 3
Screenshot: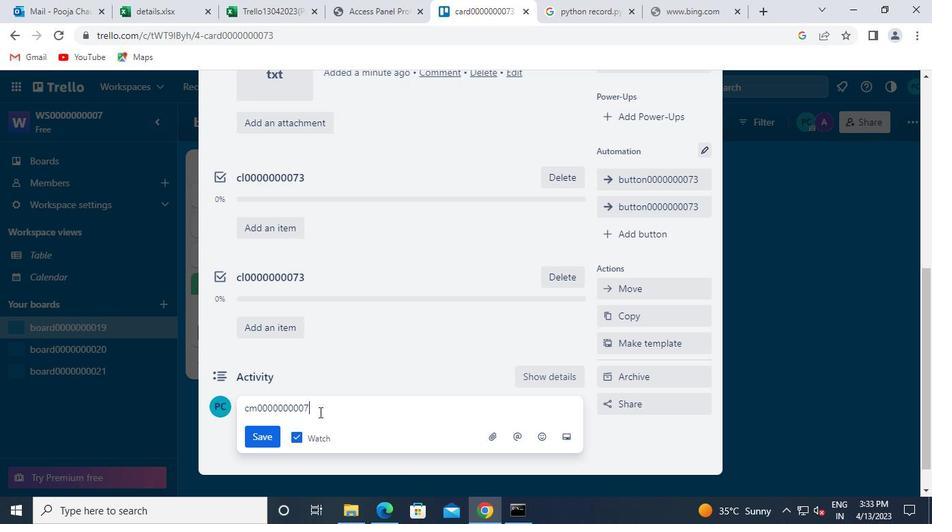 
Action: Mouse moved to (265, 437)
Screenshot: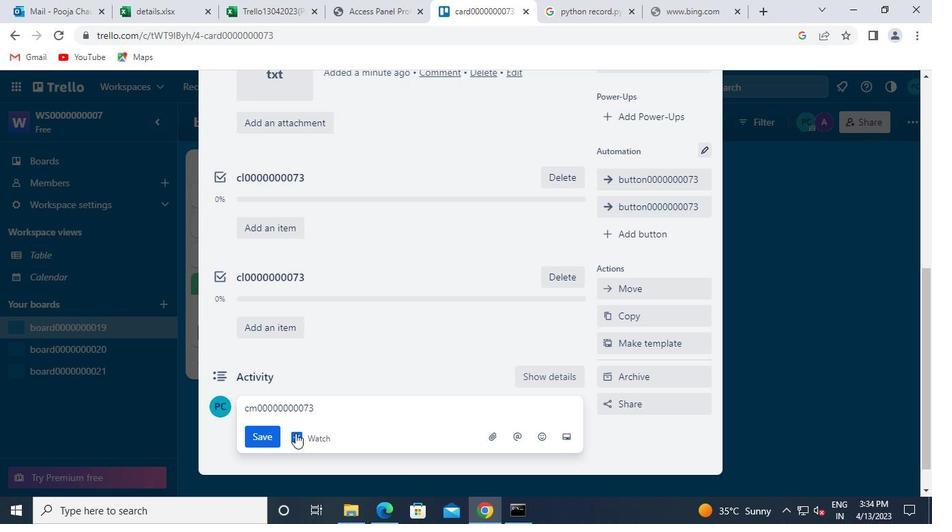 
Action: Mouse pressed left at (265, 437)
Screenshot: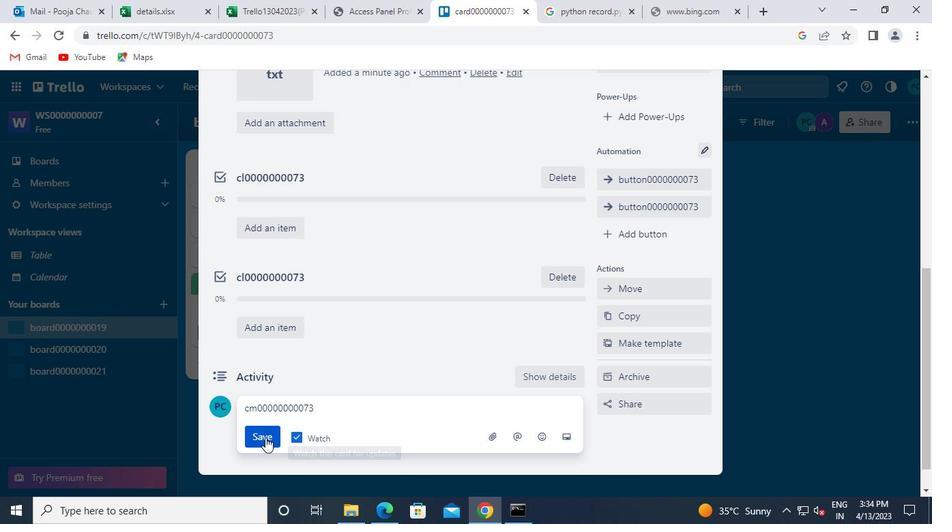 
Action: Mouse moved to (574, 413)
Screenshot: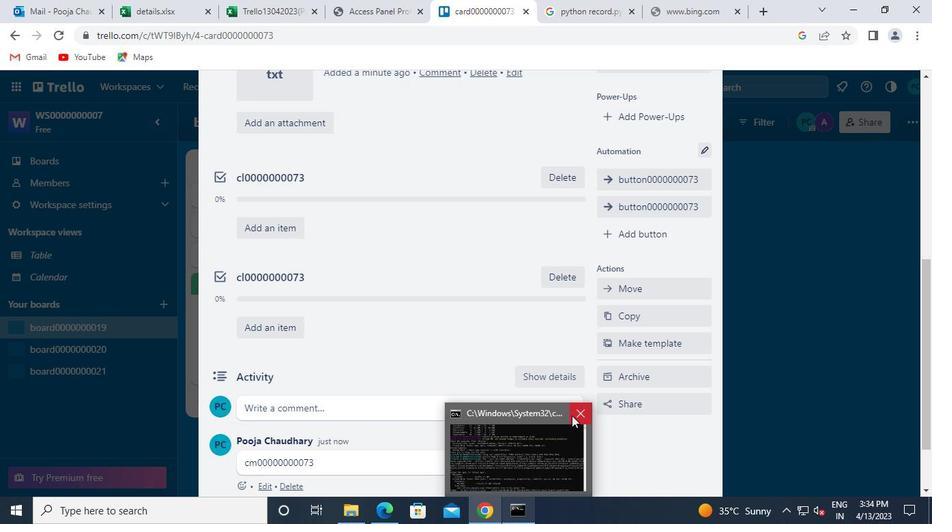 
Action: Mouse pressed left at (574, 413)
Screenshot: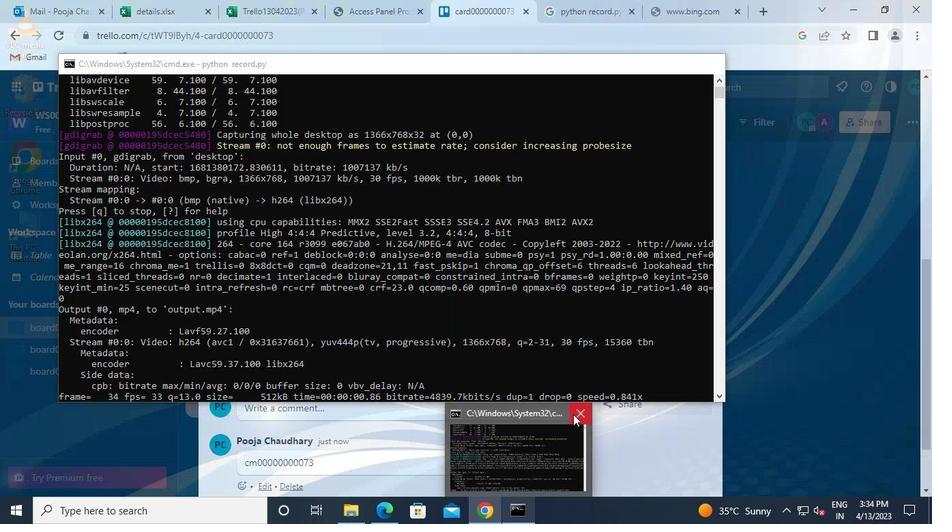 
